 Task: Look for space in Nikolayevsk, Russia from 4th June, 2023 to 8th June, 2023 for 2 adults in price range Rs.8000 to Rs.16000. Place can be private room with 1  bedroom having 1 bed and 1 bathroom. Property type can be house, flat, guest house, hotel. Booking option can be shelf check-in. Required host language is English.
Action: Mouse moved to (416, 91)
Screenshot: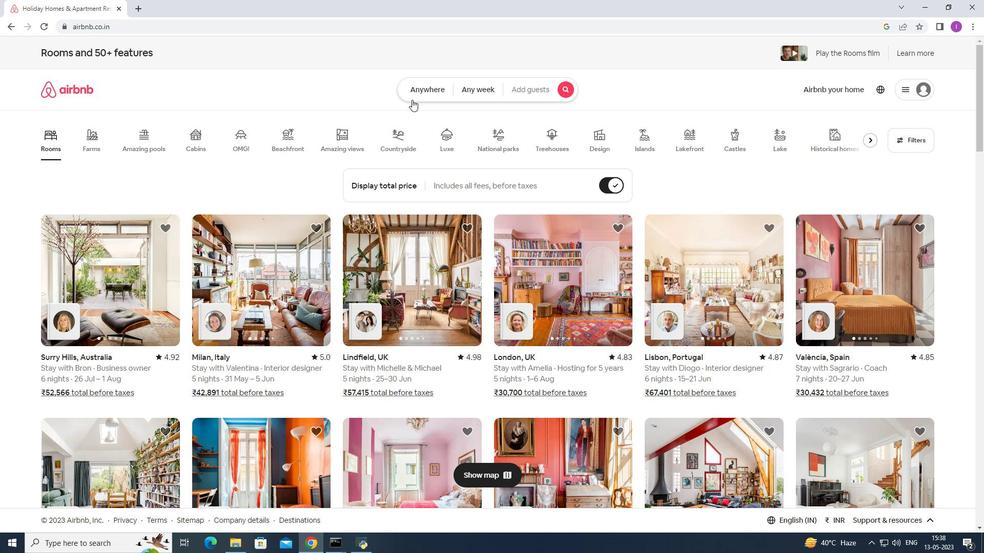 
Action: Mouse pressed left at (416, 91)
Screenshot: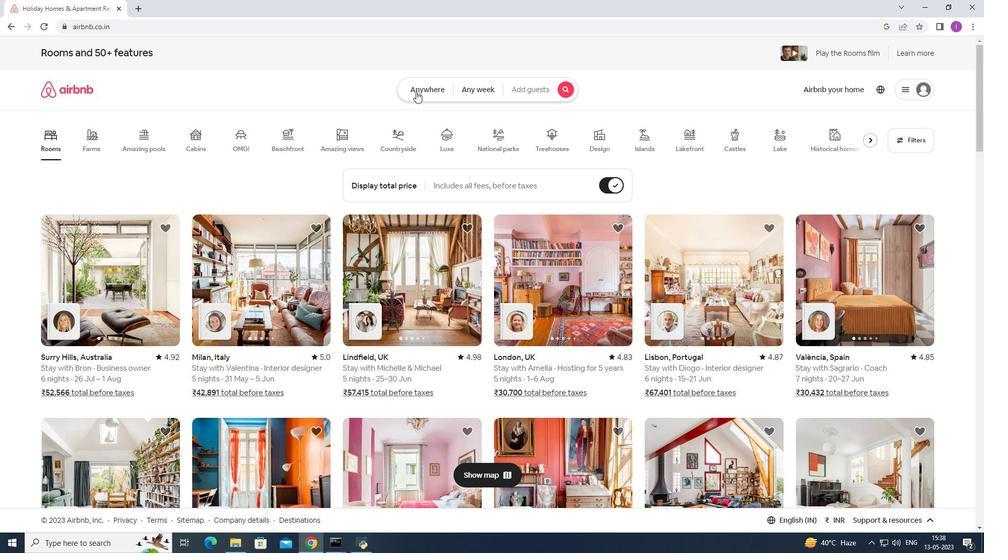
Action: Mouse moved to (361, 136)
Screenshot: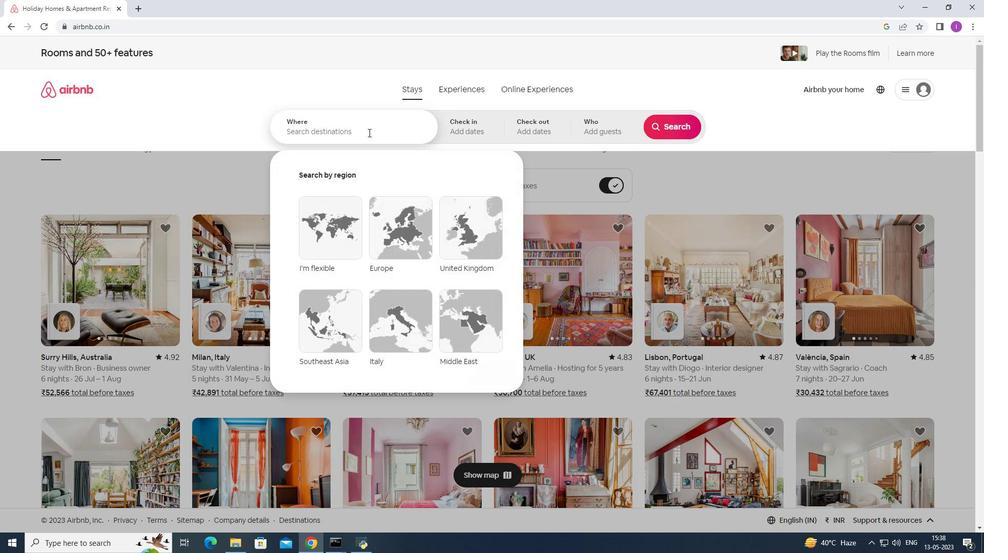 
Action: Mouse pressed left at (361, 136)
Screenshot: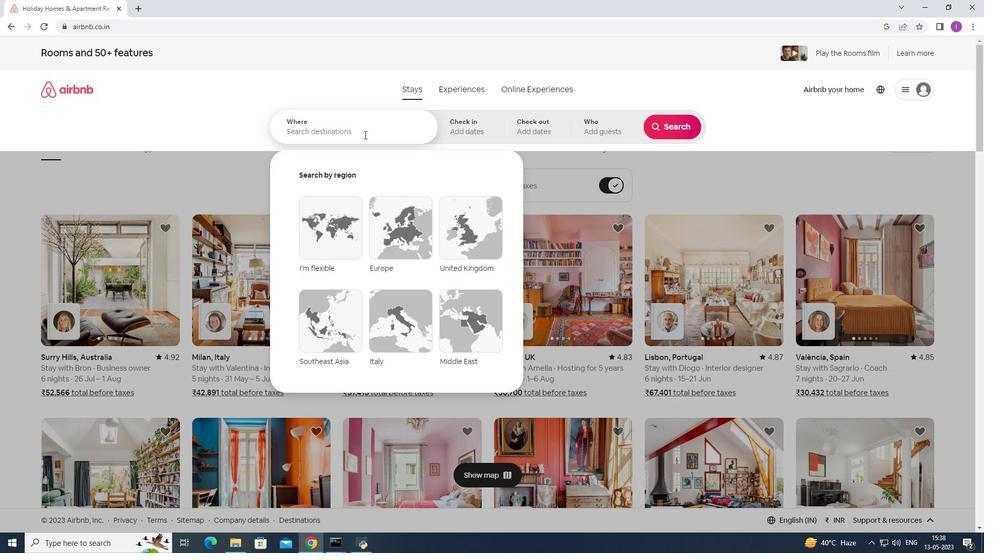 
Action: Key pressed <Key.shift><Key.shift>Nikolayevsk,<Key.shift><Key.shift><Key.shift><Key.shift><Key.shift>Russia
Screenshot: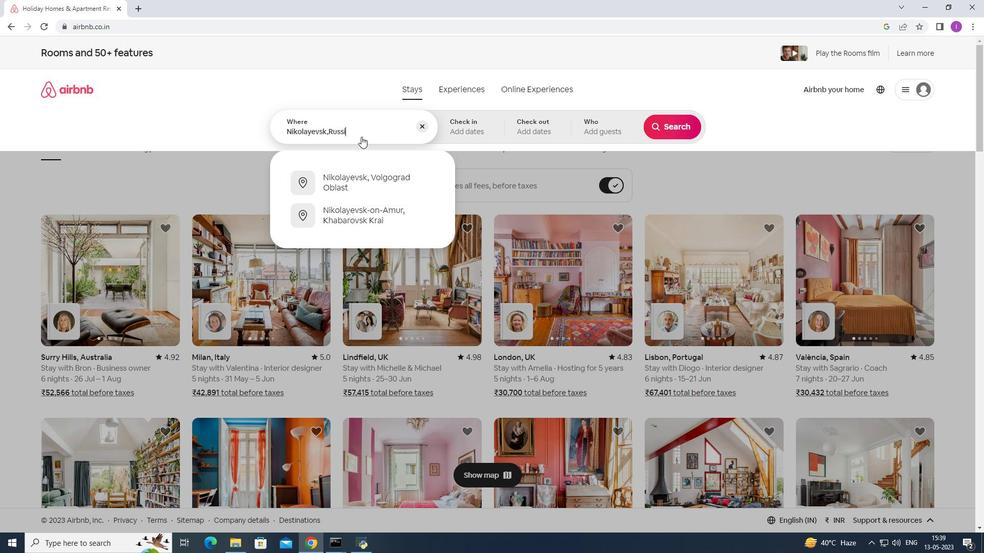 
Action: Mouse moved to (464, 127)
Screenshot: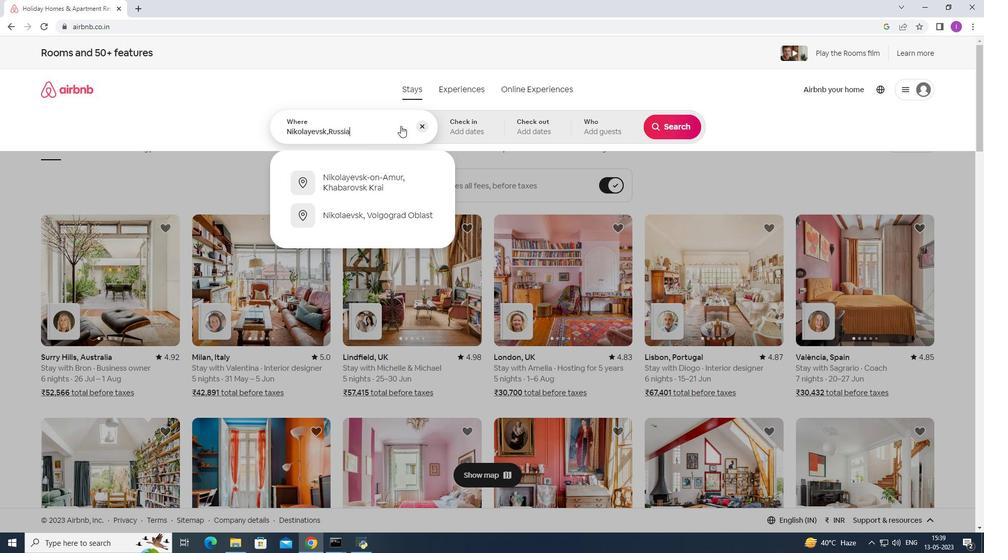 
Action: Mouse pressed left at (464, 127)
Screenshot: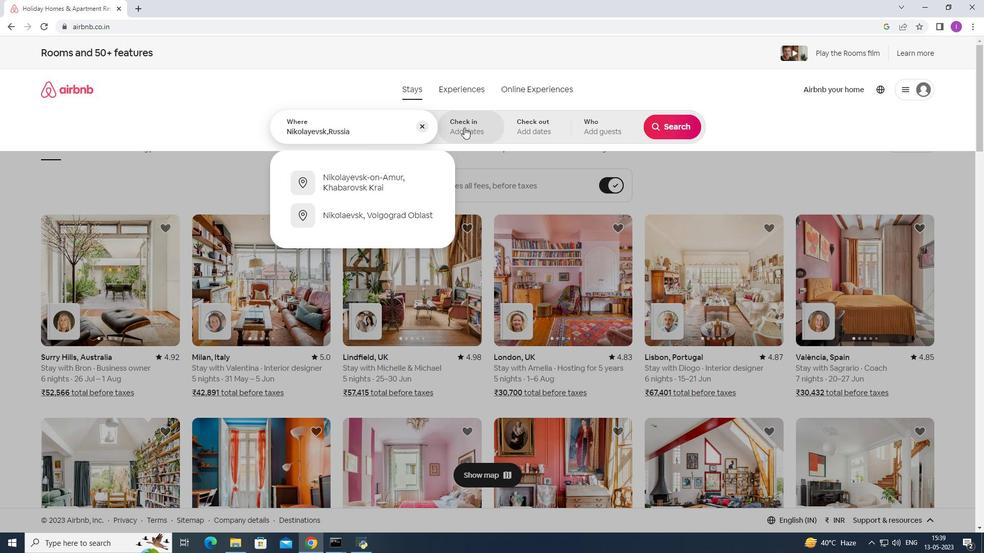 
Action: Mouse moved to (666, 208)
Screenshot: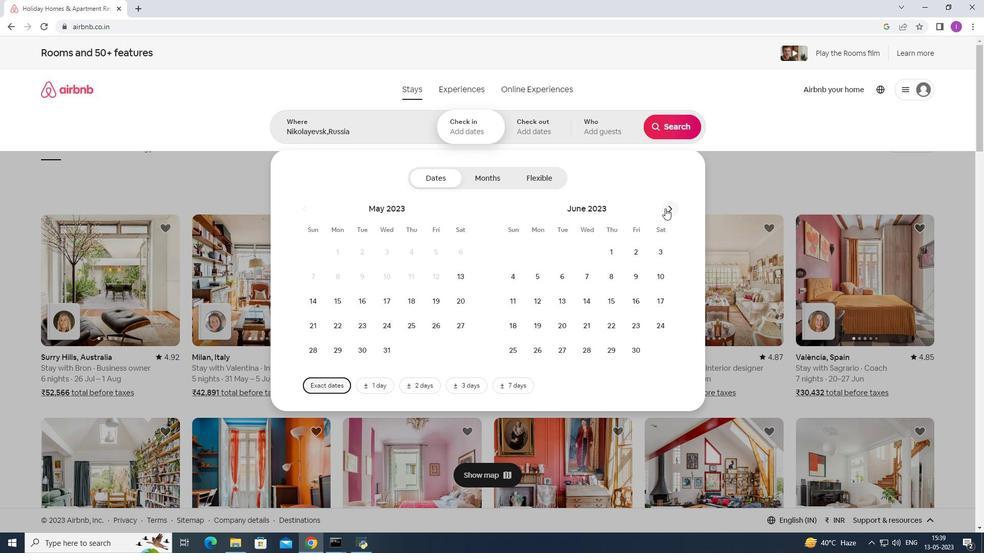 
Action: Mouse pressed left at (666, 208)
Screenshot: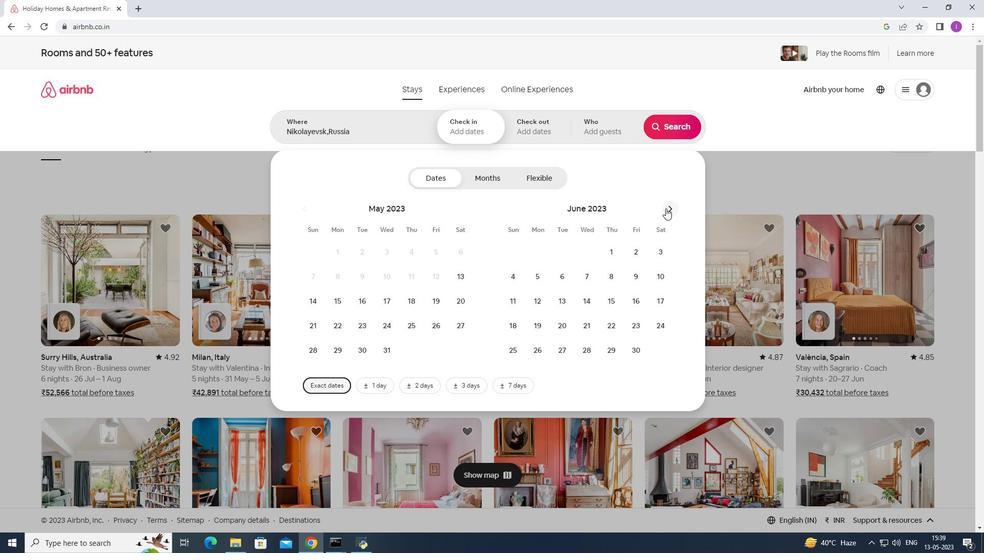 
Action: Mouse moved to (311, 276)
Screenshot: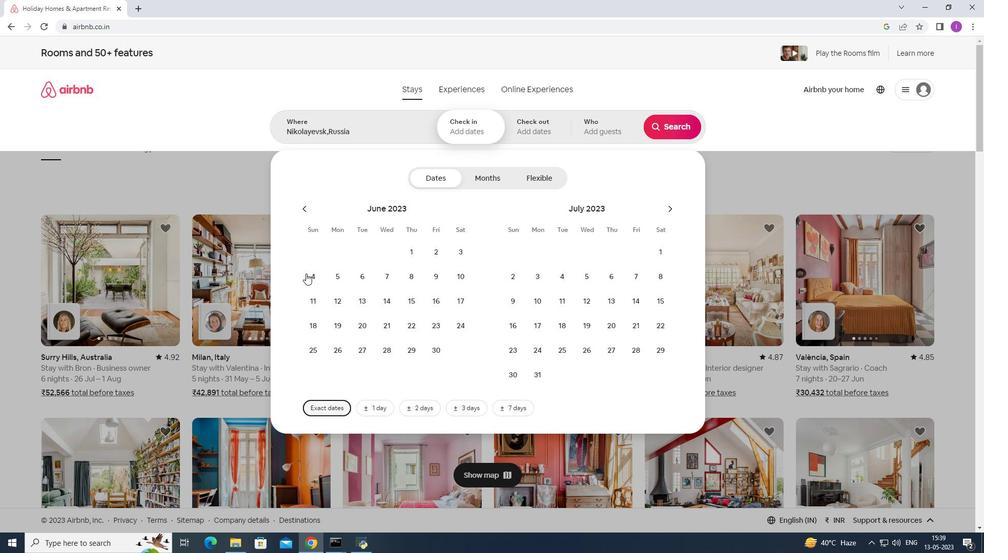 
Action: Mouse pressed left at (311, 276)
Screenshot: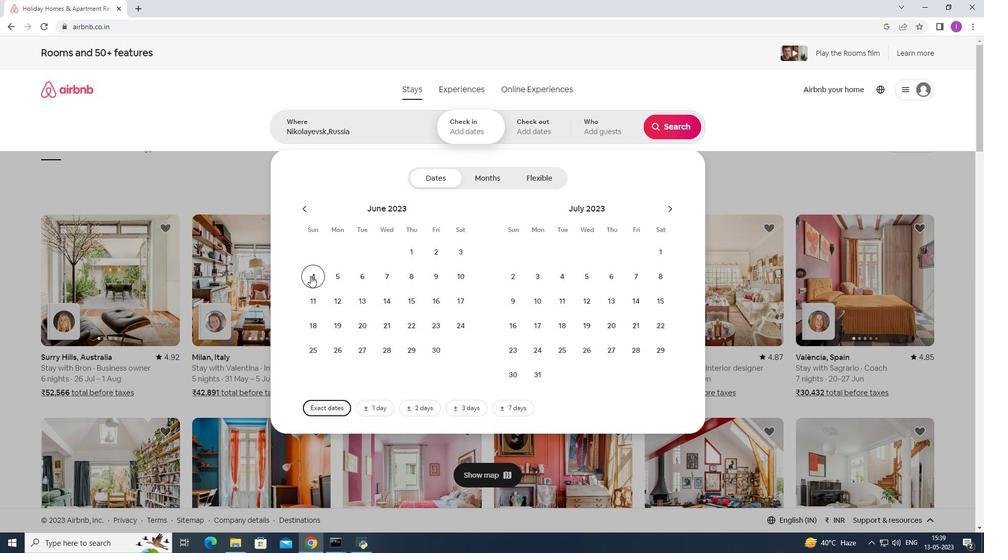 
Action: Mouse moved to (415, 275)
Screenshot: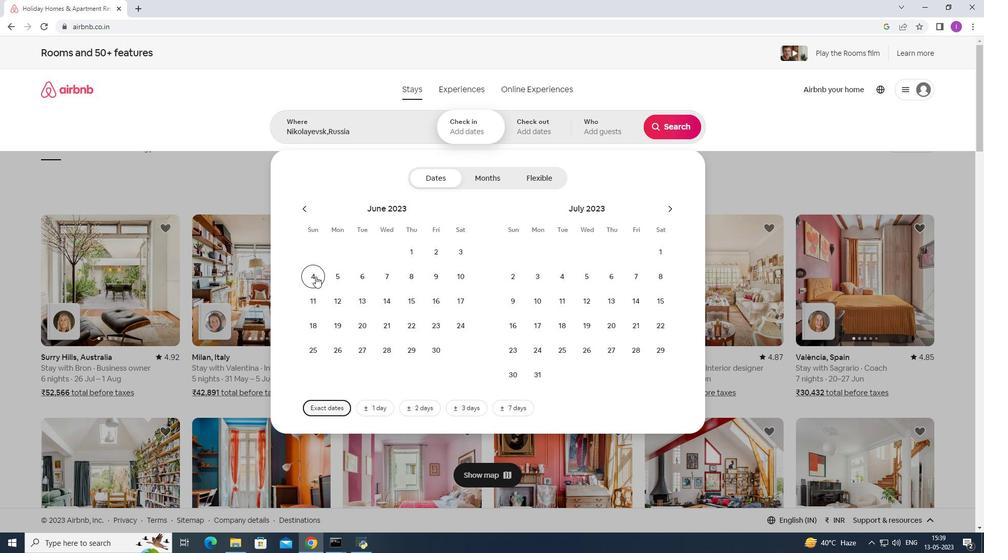 
Action: Mouse pressed left at (415, 275)
Screenshot: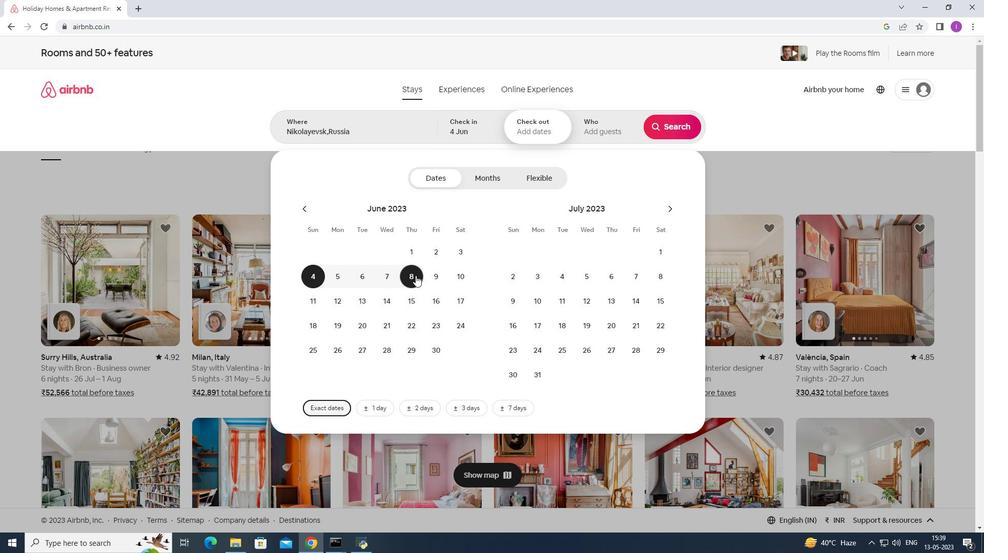 
Action: Mouse moved to (597, 131)
Screenshot: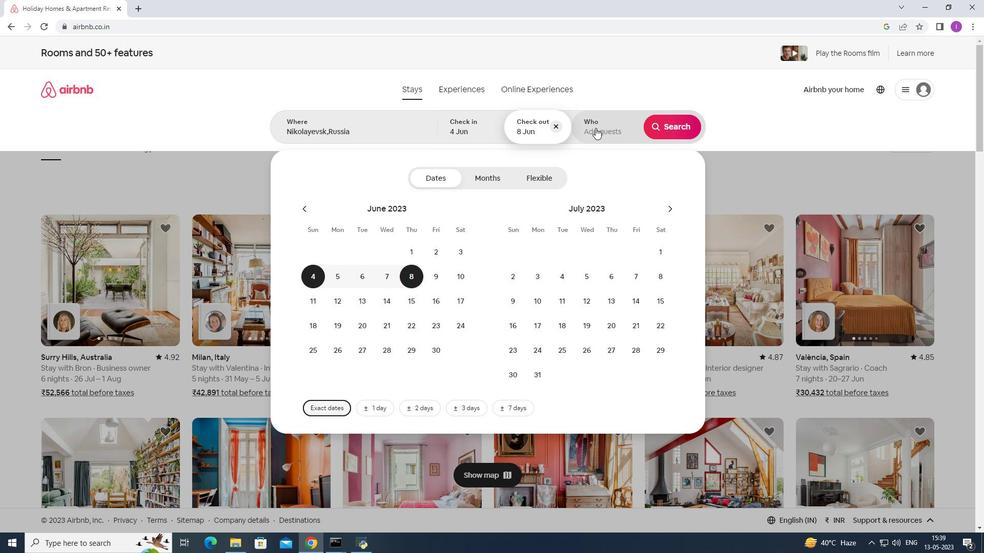 
Action: Mouse pressed left at (597, 131)
Screenshot: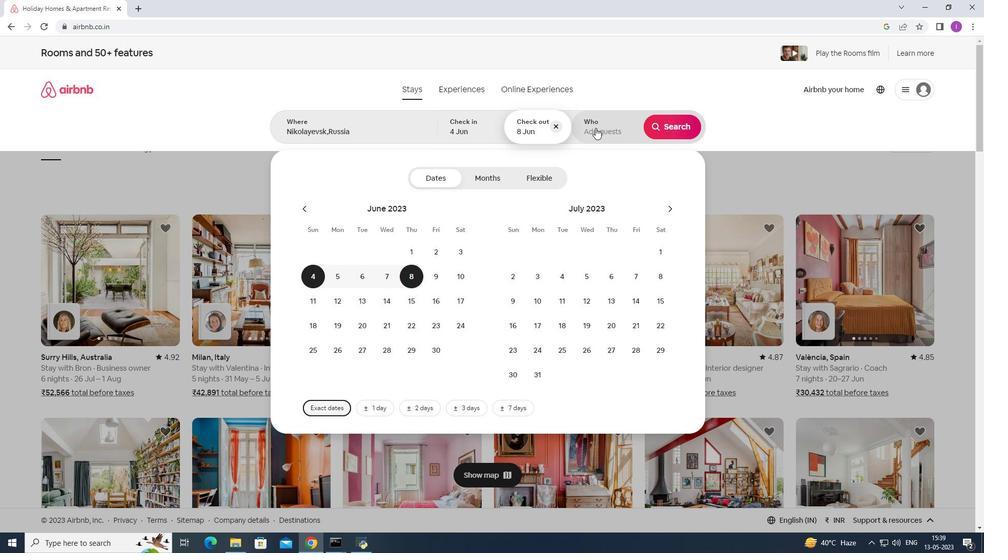 
Action: Mouse moved to (677, 184)
Screenshot: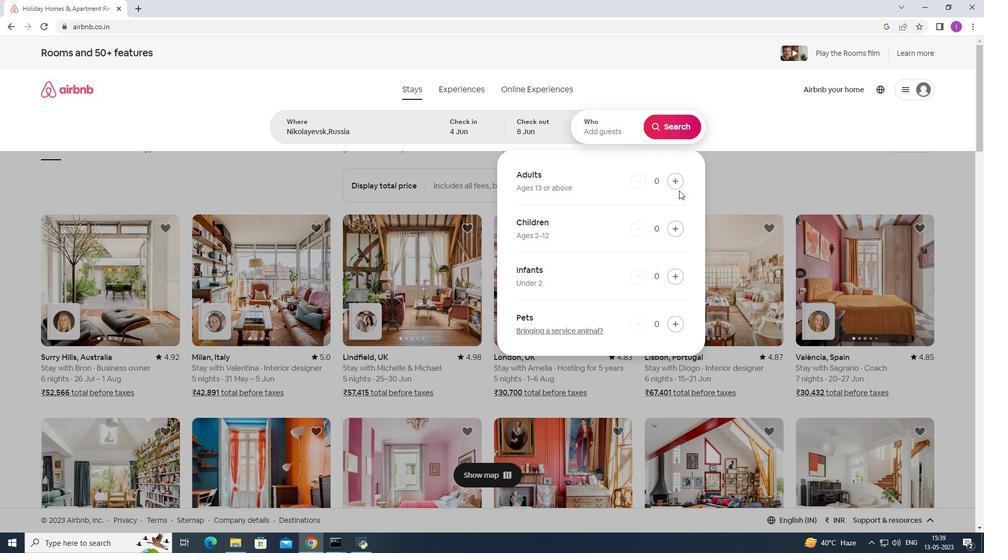 
Action: Mouse pressed left at (677, 184)
Screenshot: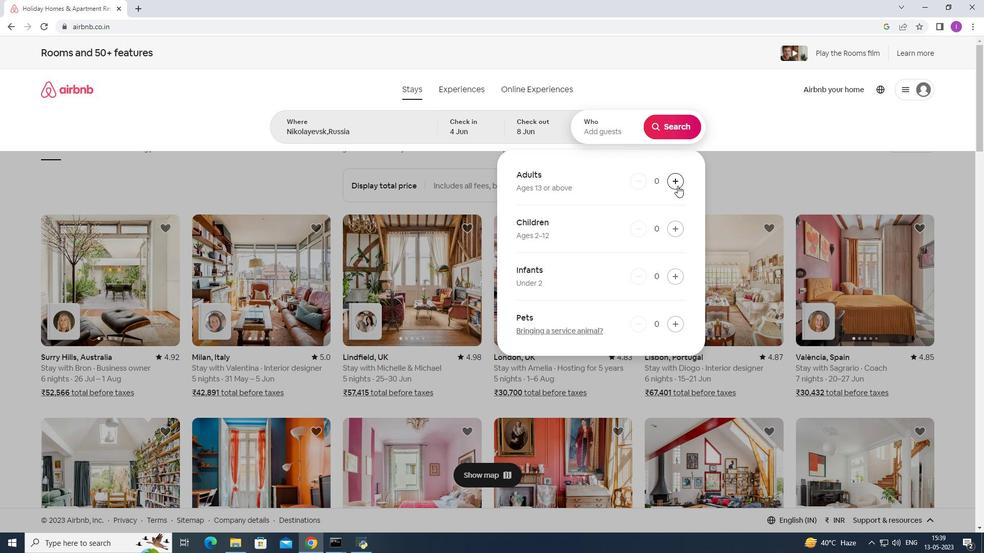 
Action: Mouse pressed left at (677, 184)
Screenshot: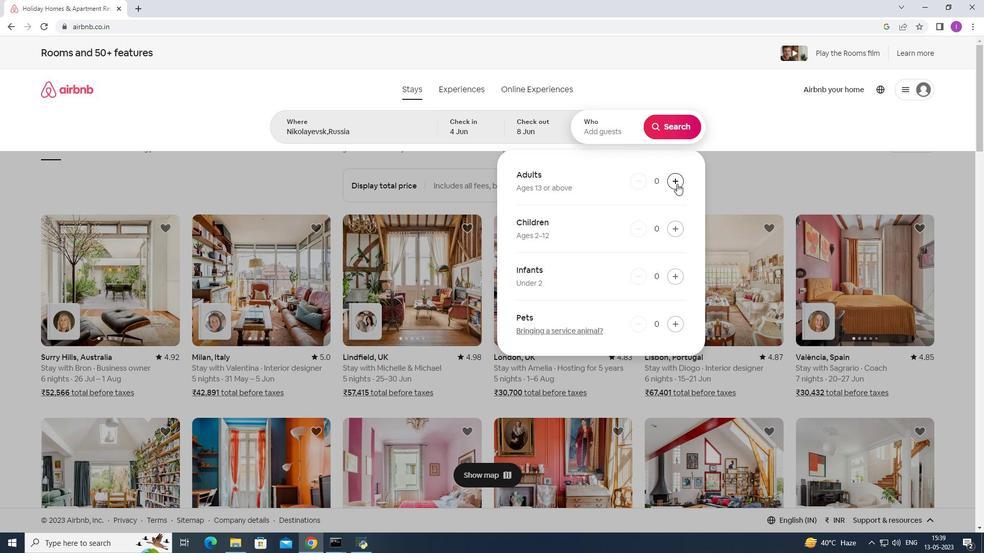 
Action: Mouse moved to (664, 127)
Screenshot: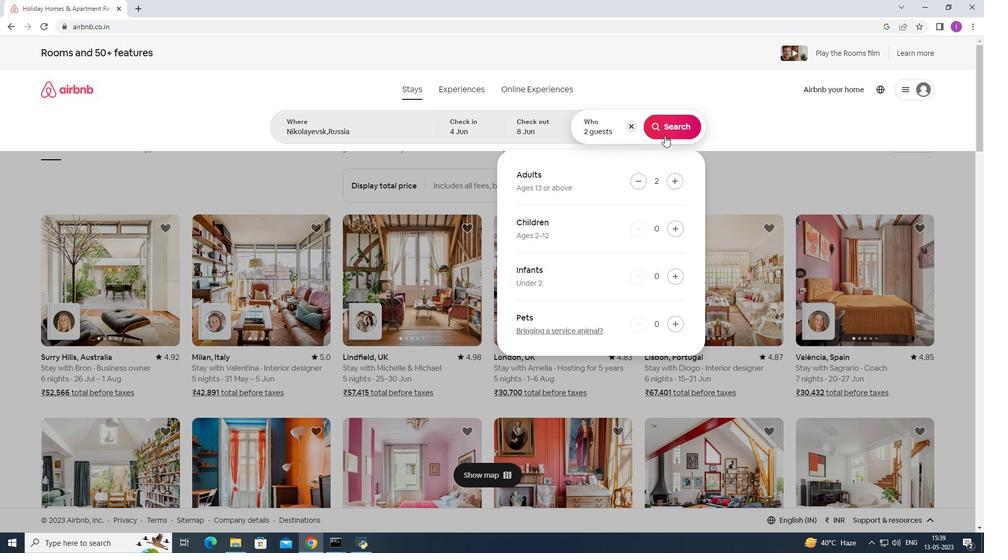 
Action: Mouse pressed left at (664, 127)
Screenshot: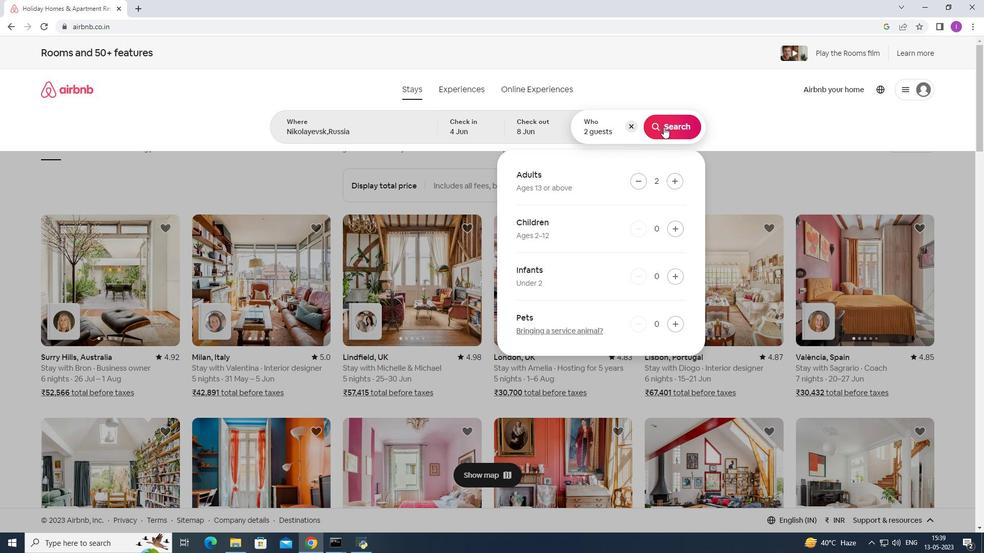 
Action: Mouse moved to (954, 93)
Screenshot: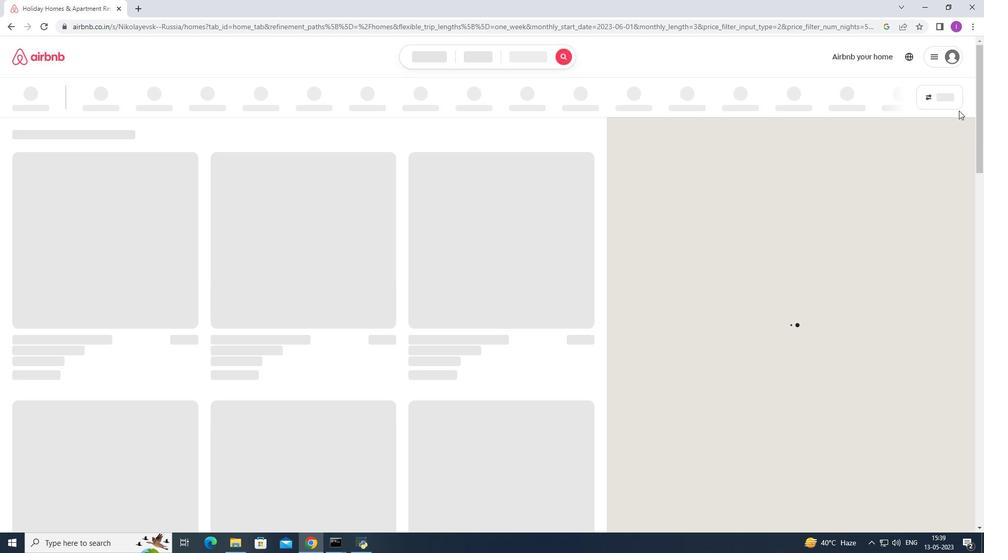 
Action: Mouse pressed left at (954, 93)
Screenshot: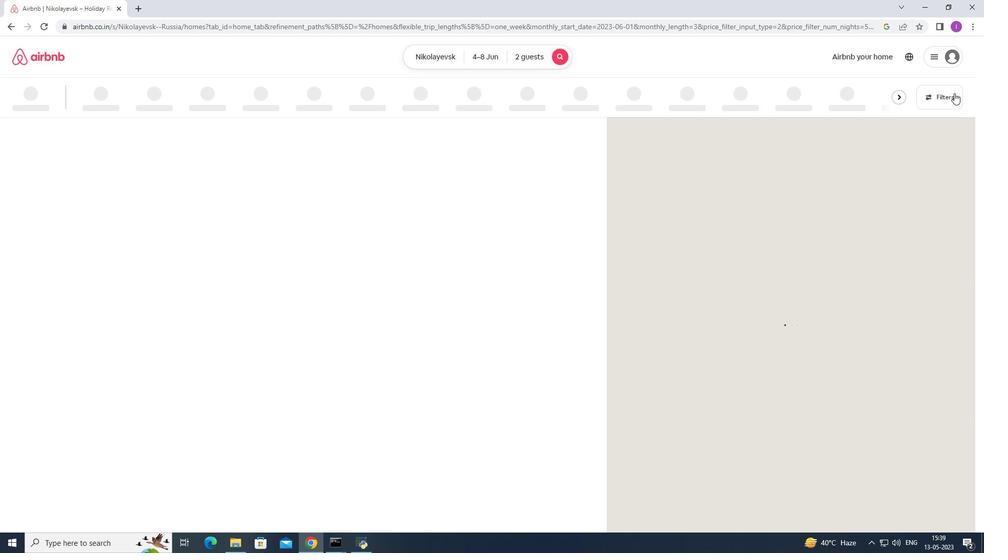 
Action: Mouse moved to (568, 348)
Screenshot: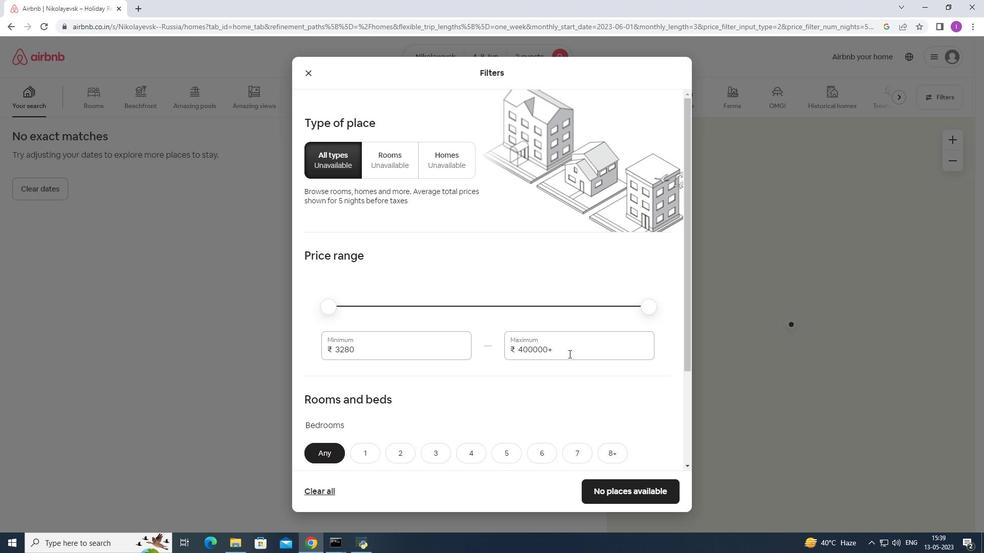 
Action: Mouse pressed left at (568, 348)
Screenshot: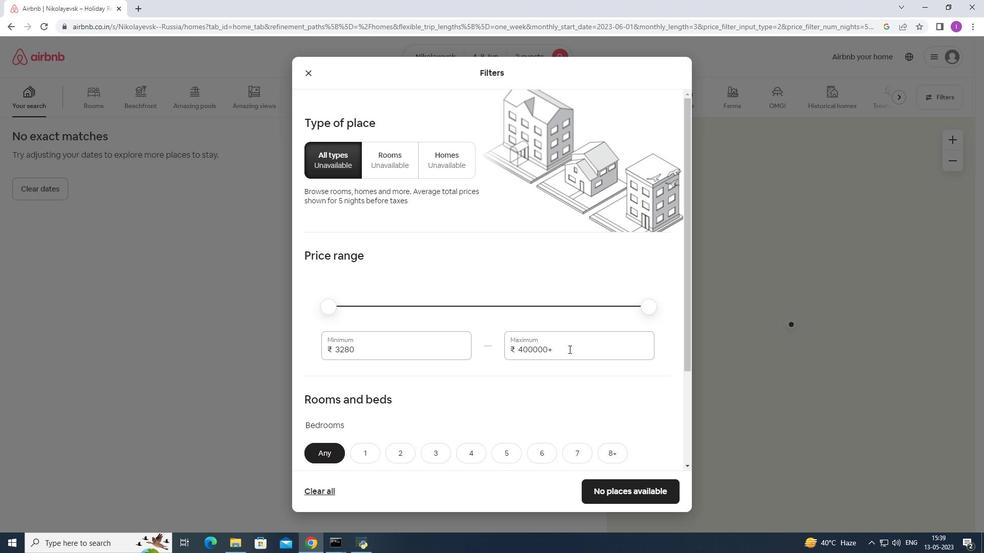 
Action: Mouse moved to (530, 363)
Screenshot: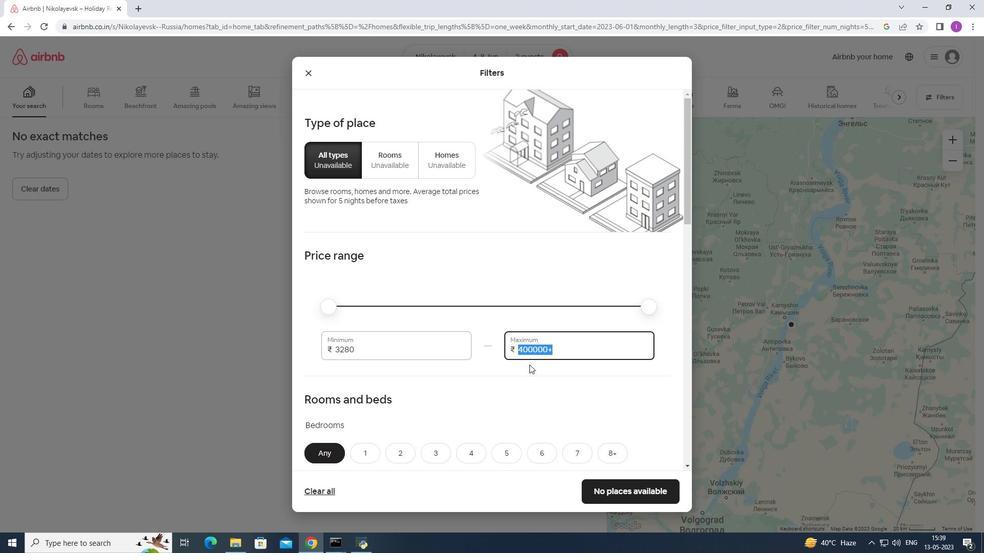 
Action: Key pressed 1
Screenshot: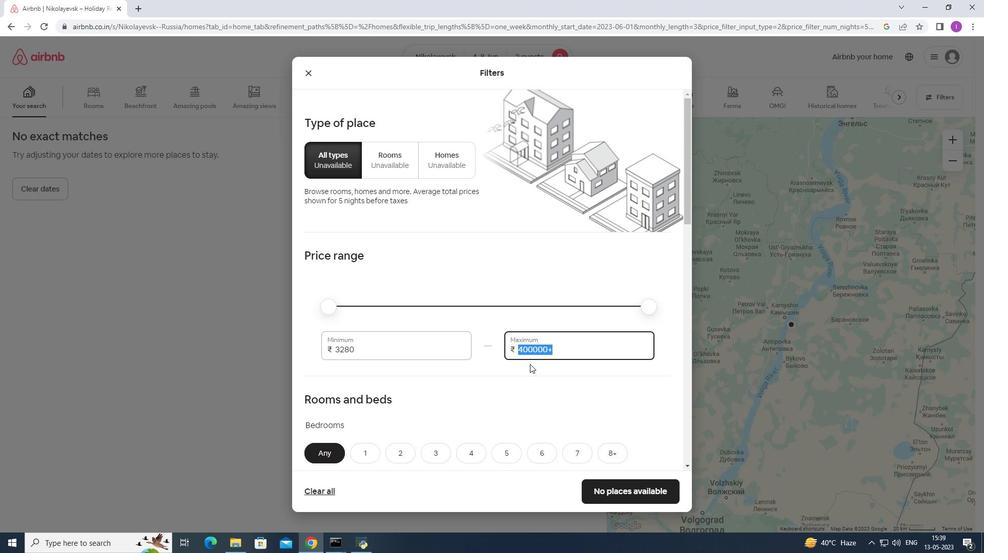 
Action: Mouse moved to (534, 357)
Screenshot: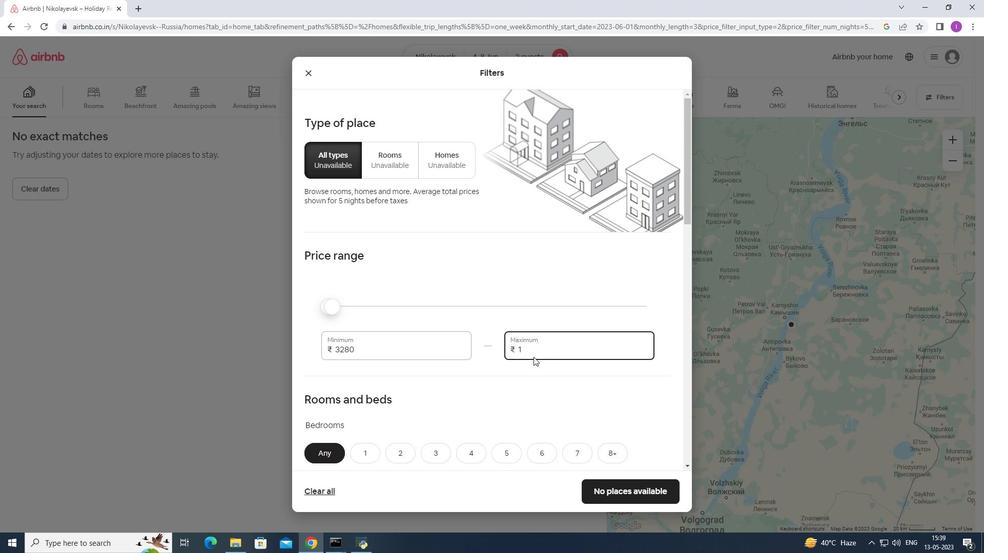 
Action: Key pressed 6
Screenshot: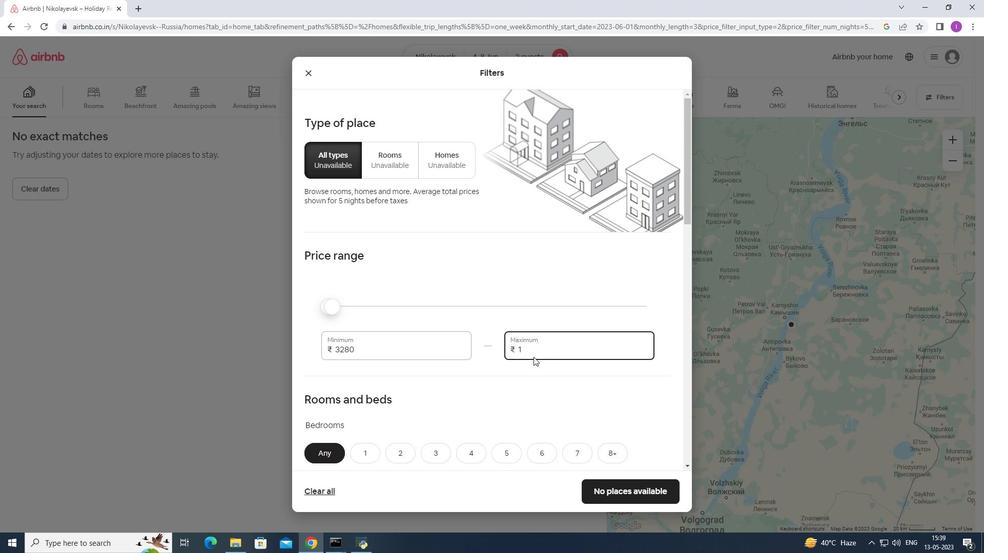 
Action: Mouse moved to (534, 356)
Screenshot: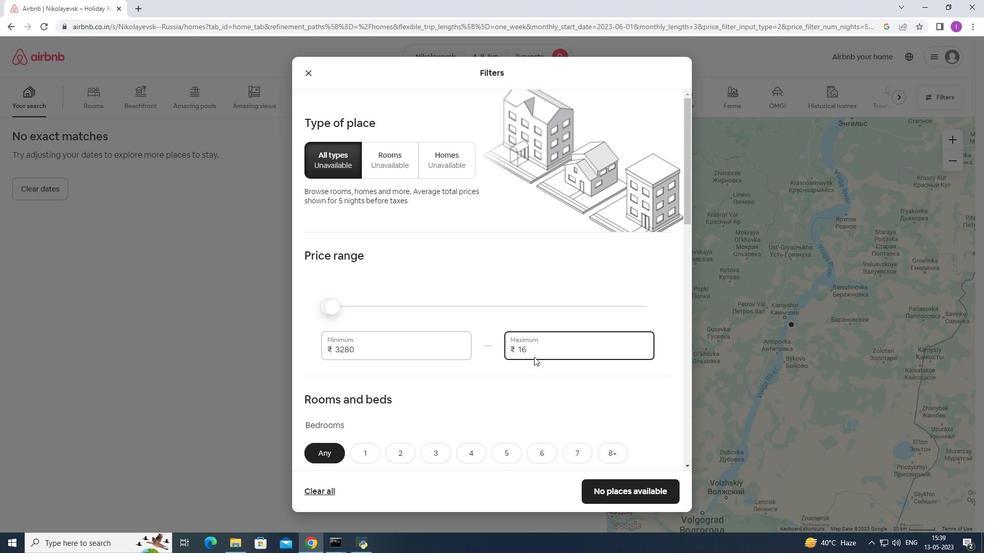 
Action: Key pressed 000
Screenshot: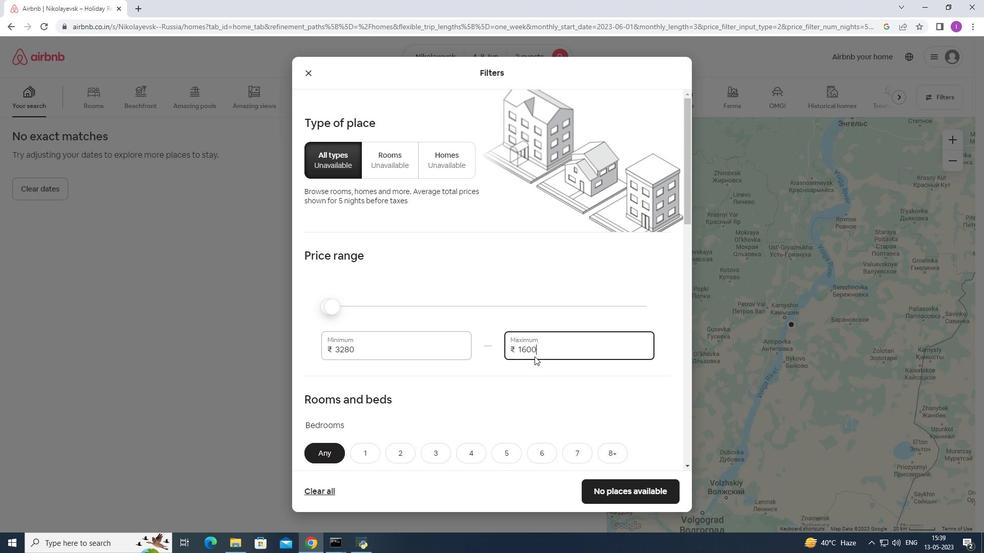 
Action: Mouse moved to (356, 349)
Screenshot: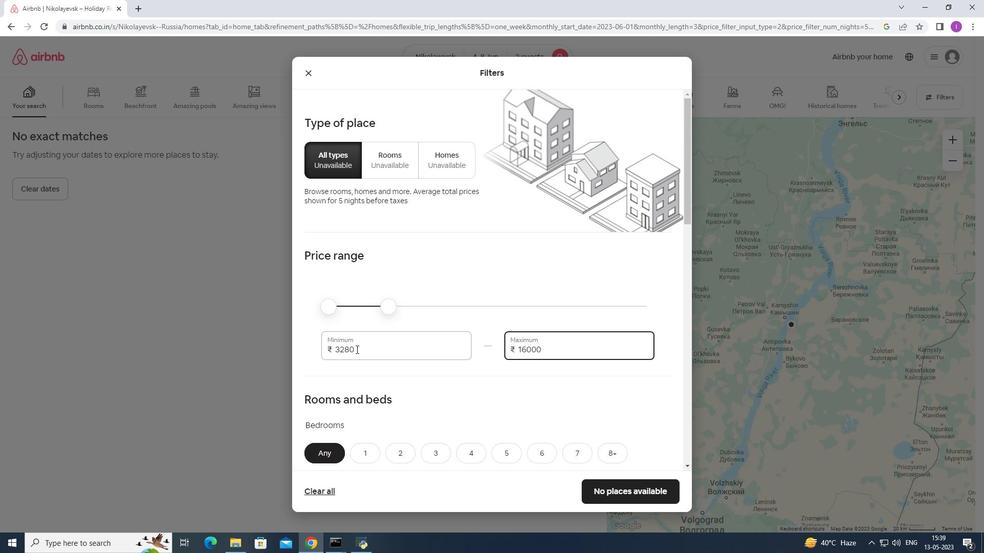 
Action: Mouse pressed left at (356, 349)
Screenshot: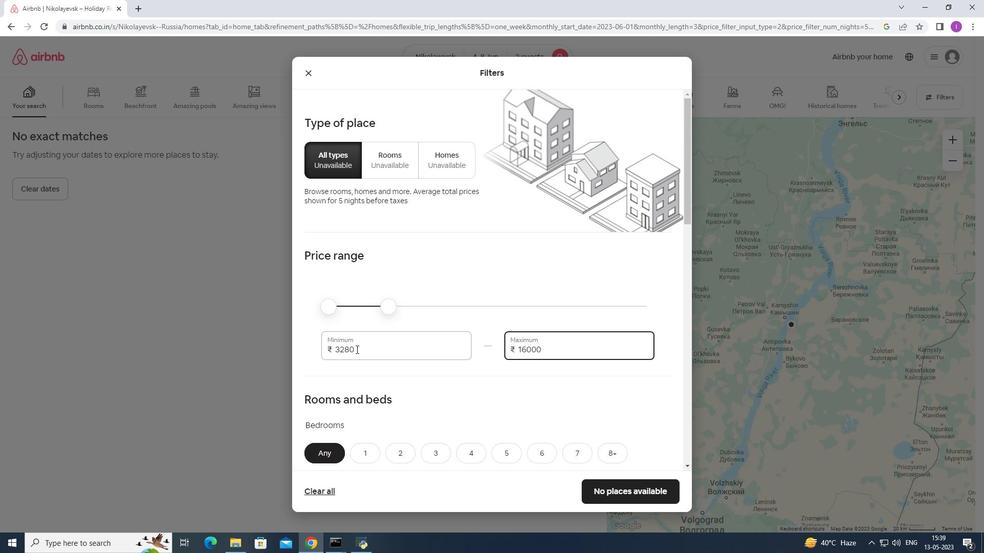 
Action: Mouse moved to (342, 346)
Screenshot: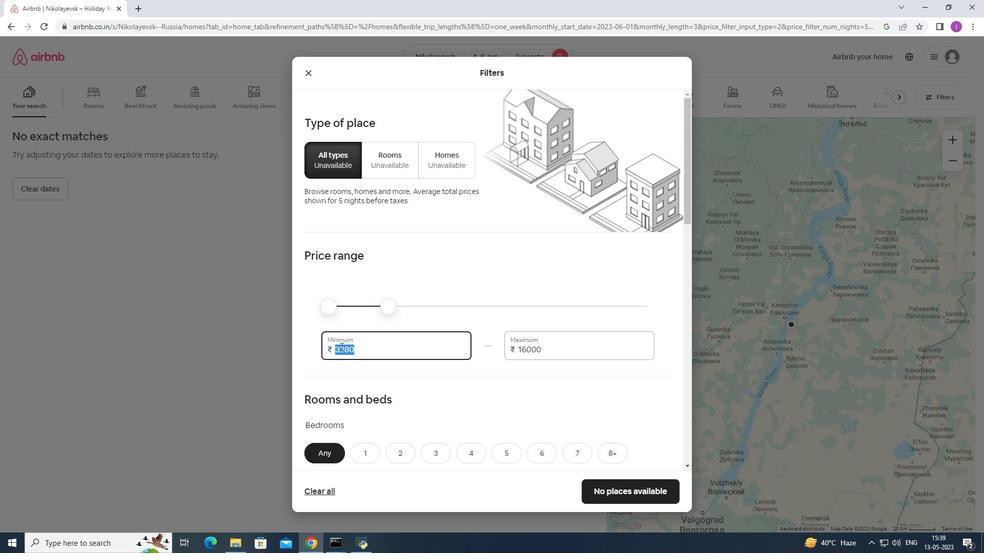 
Action: Key pressed 8000
Screenshot: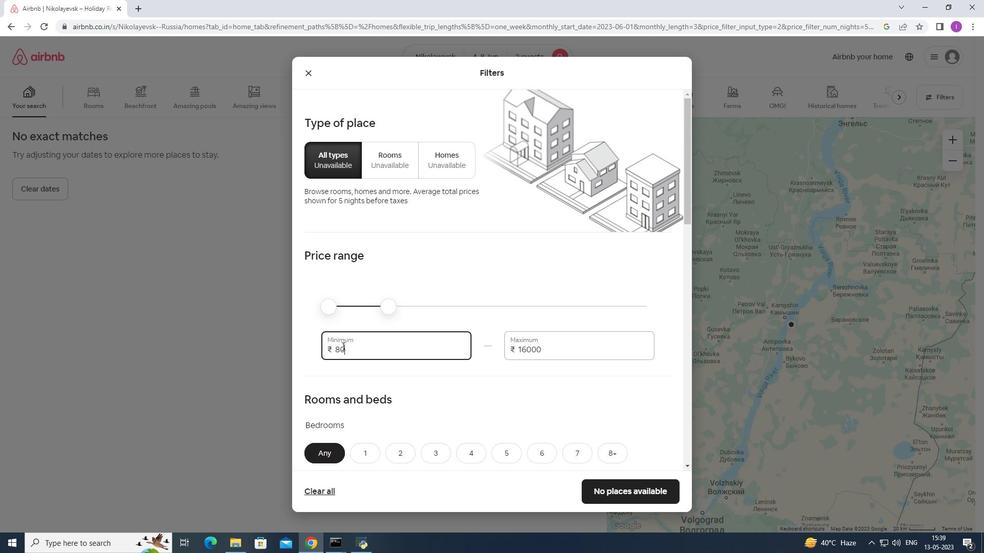 
Action: Mouse moved to (427, 389)
Screenshot: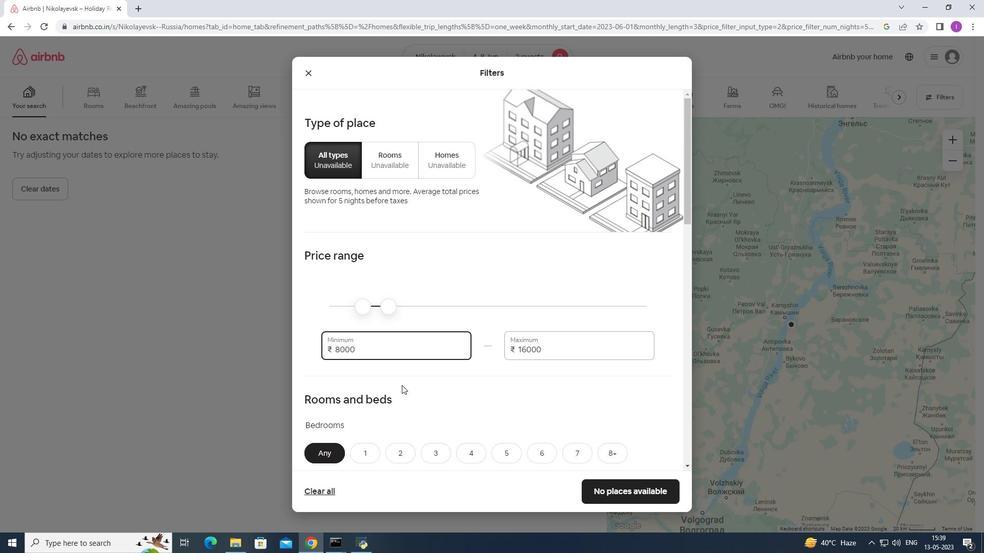 
Action: Mouse scrolled (427, 388) with delta (0, 0)
Screenshot: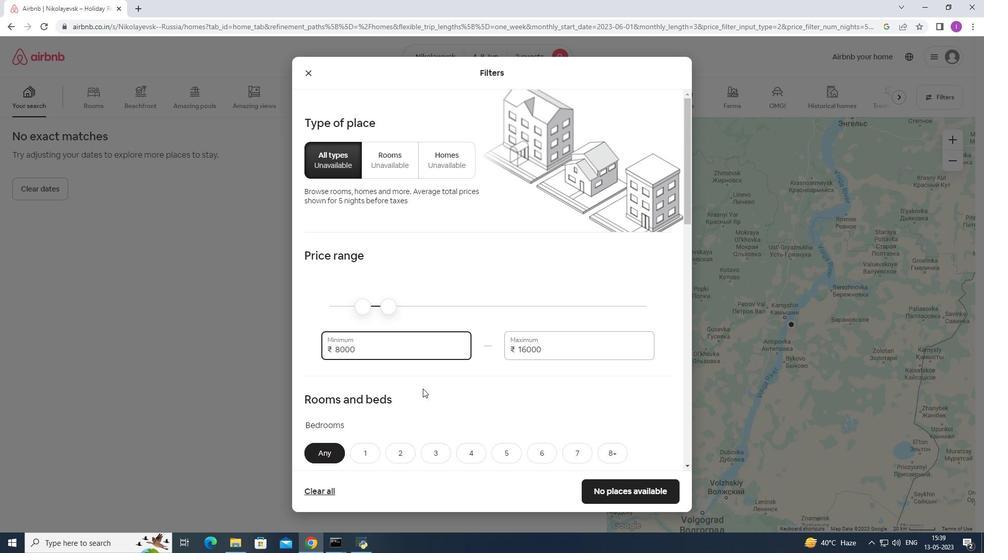 
Action: Mouse moved to (428, 389)
Screenshot: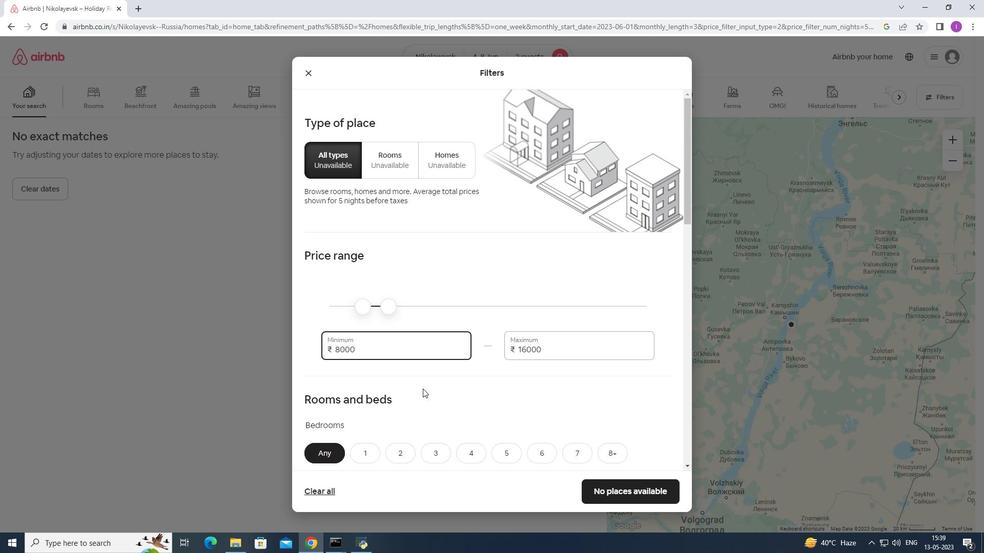 
Action: Mouse scrolled (428, 388) with delta (0, 0)
Screenshot: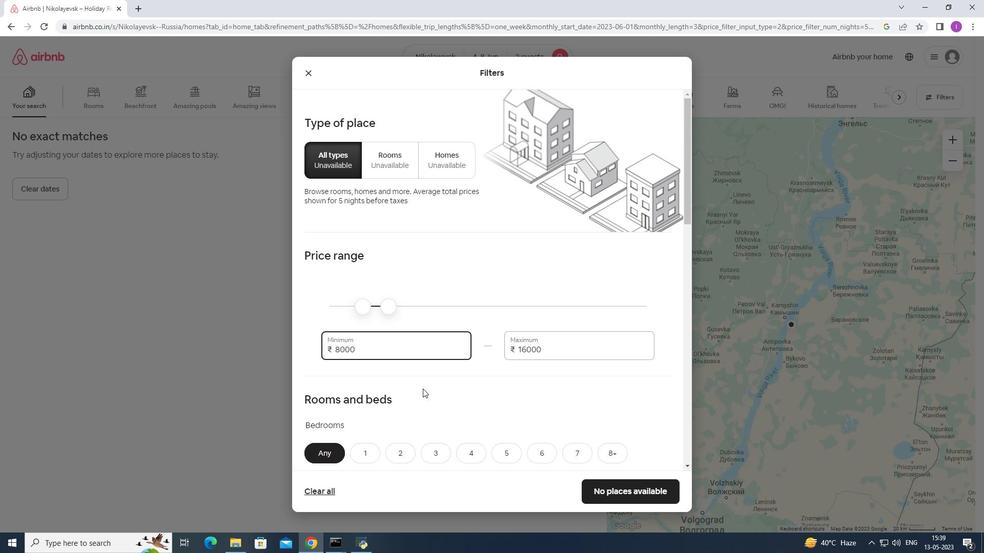 
Action: Mouse moved to (432, 385)
Screenshot: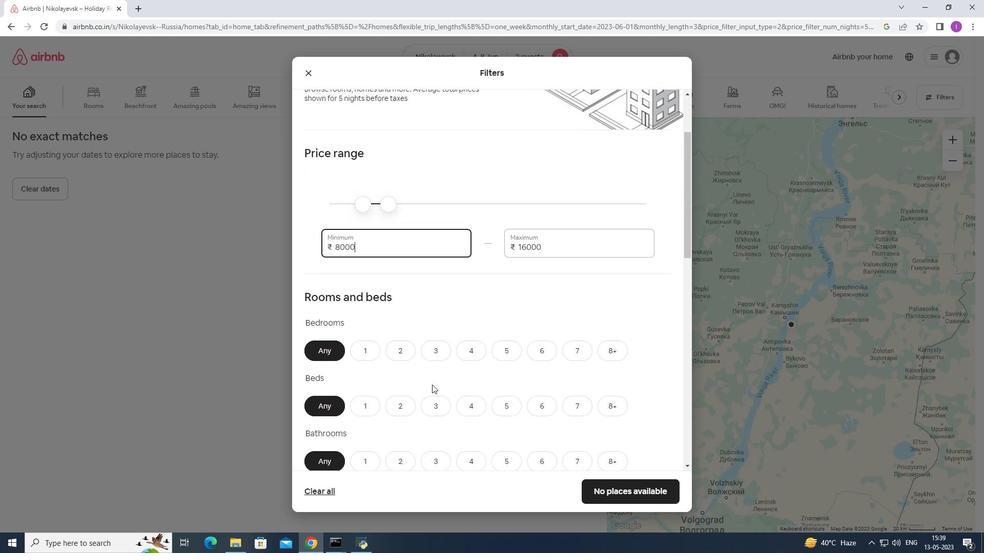 
Action: Mouse scrolled (432, 384) with delta (0, 0)
Screenshot: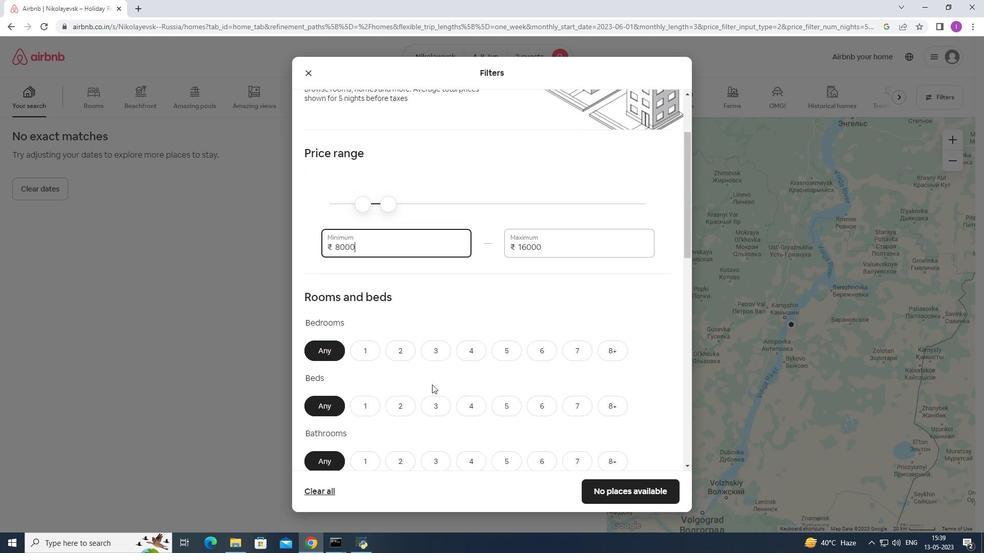 
Action: Mouse scrolled (432, 384) with delta (0, 0)
Screenshot: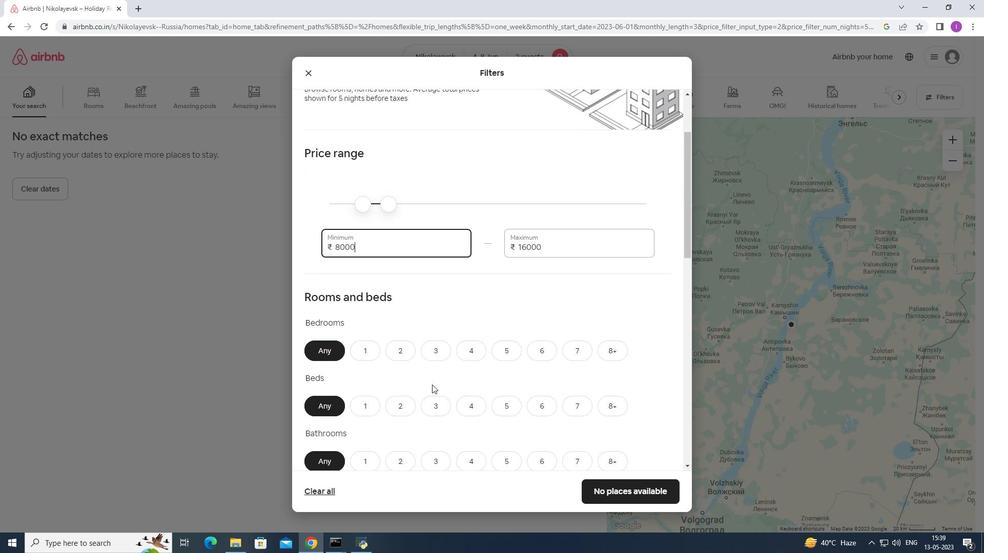 
Action: Mouse moved to (368, 243)
Screenshot: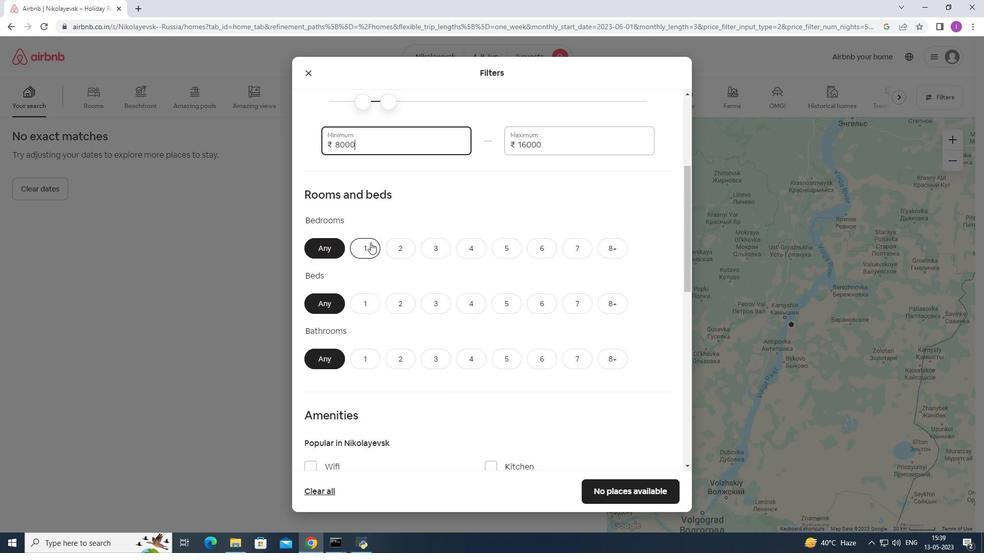 
Action: Mouse pressed left at (368, 243)
Screenshot: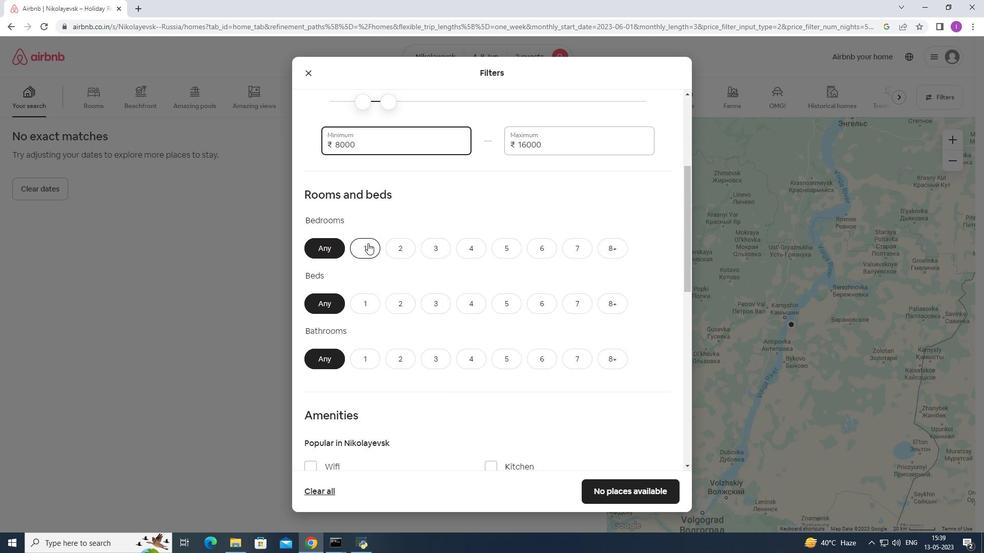 
Action: Mouse moved to (373, 311)
Screenshot: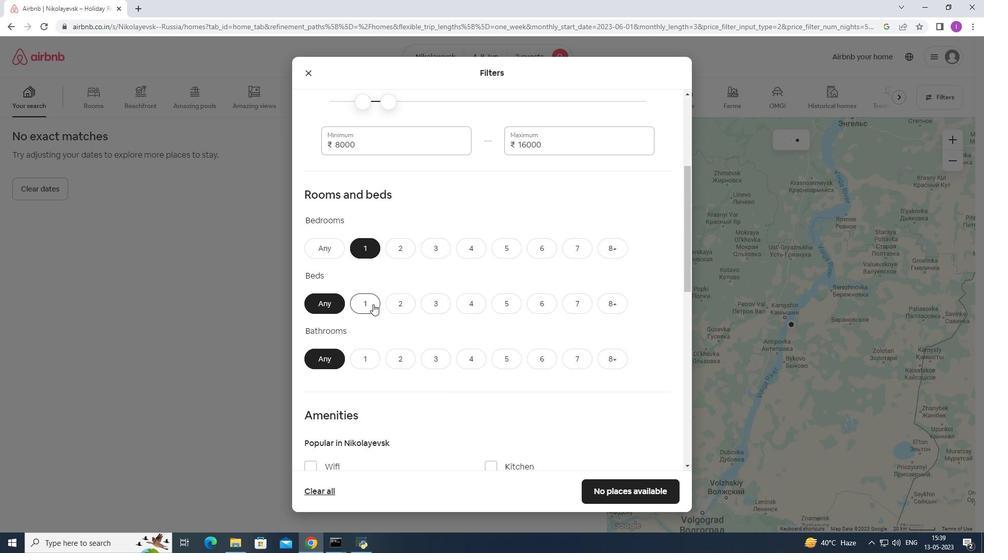 
Action: Mouse pressed left at (373, 311)
Screenshot: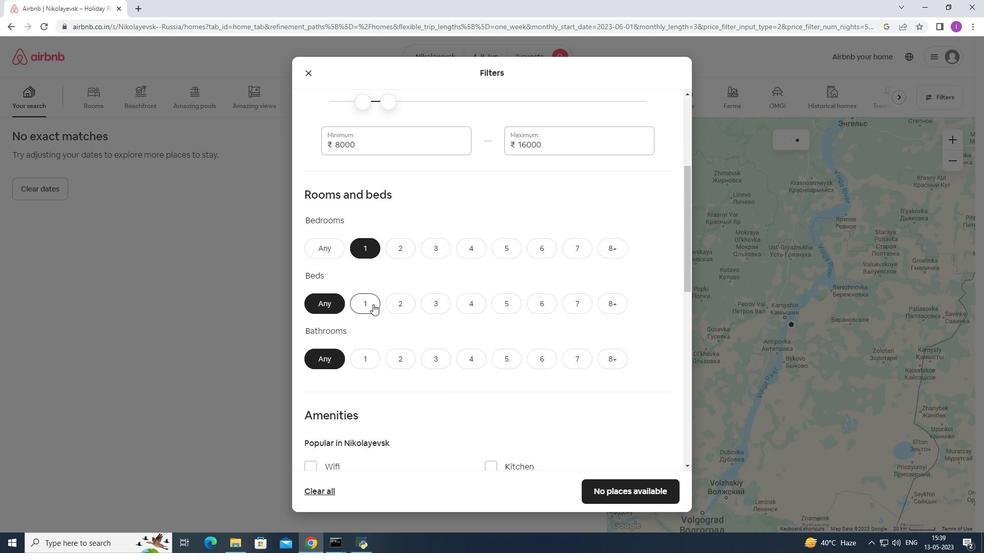 
Action: Mouse moved to (363, 355)
Screenshot: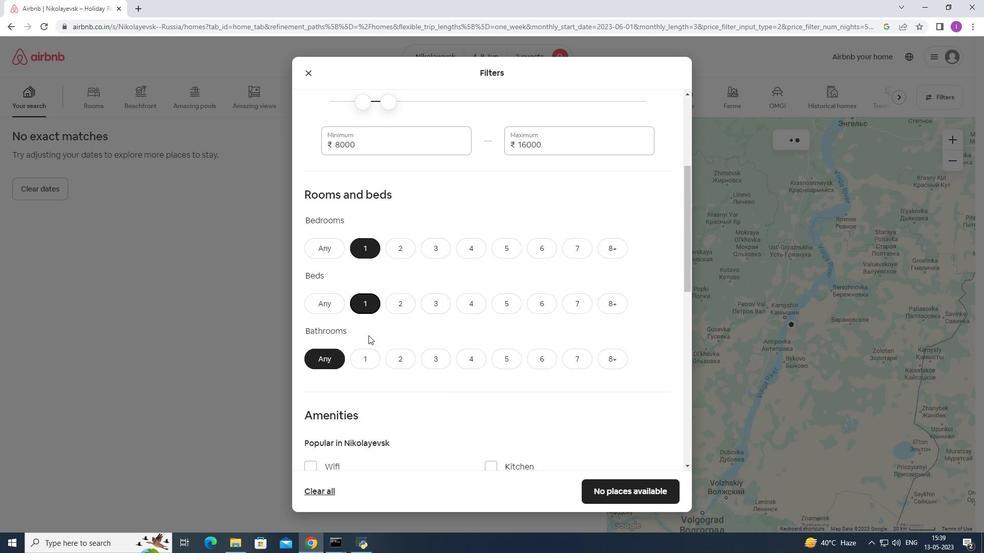 
Action: Mouse pressed left at (363, 355)
Screenshot: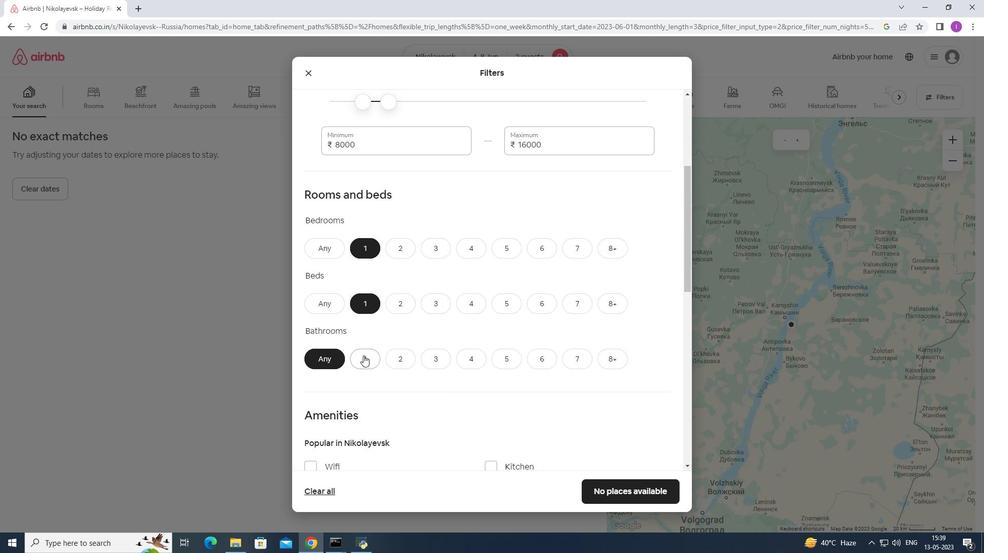 
Action: Mouse moved to (395, 329)
Screenshot: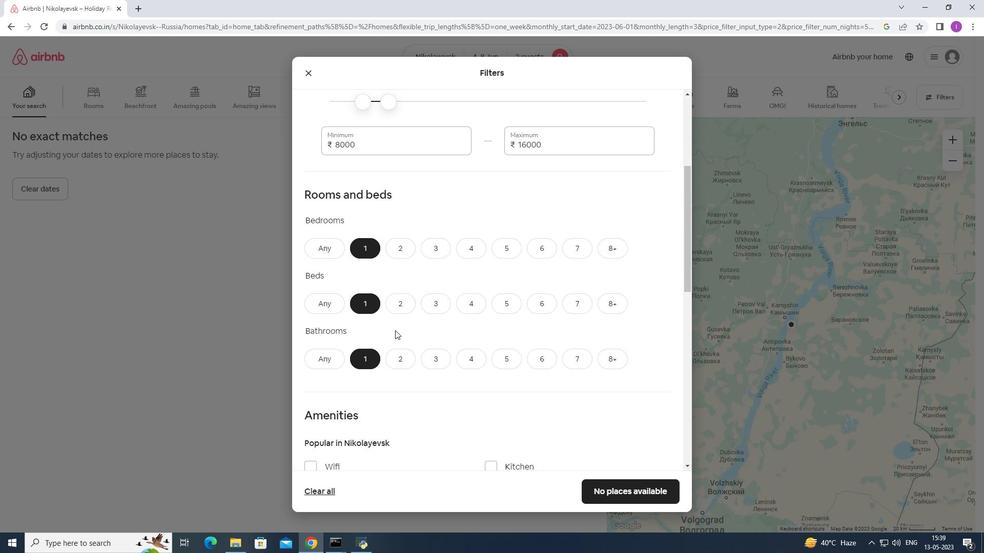 
Action: Mouse scrolled (395, 329) with delta (0, 0)
Screenshot: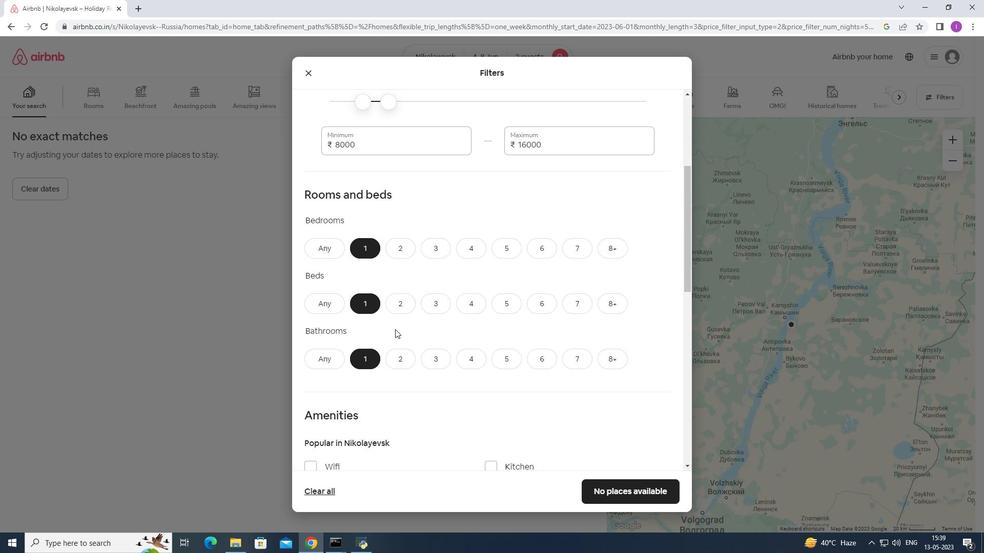 
Action: Mouse moved to (400, 326)
Screenshot: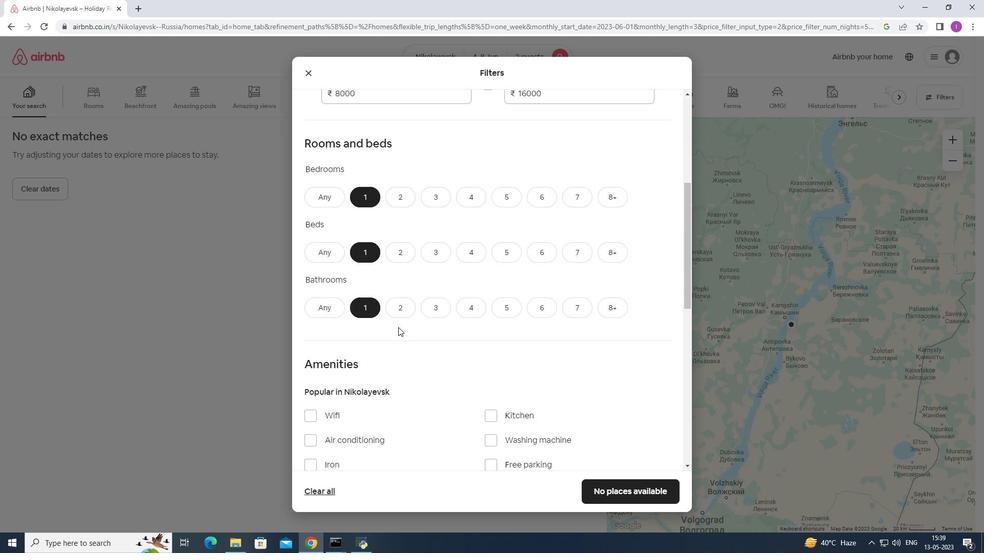 
Action: Mouse scrolled (400, 326) with delta (0, 0)
Screenshot: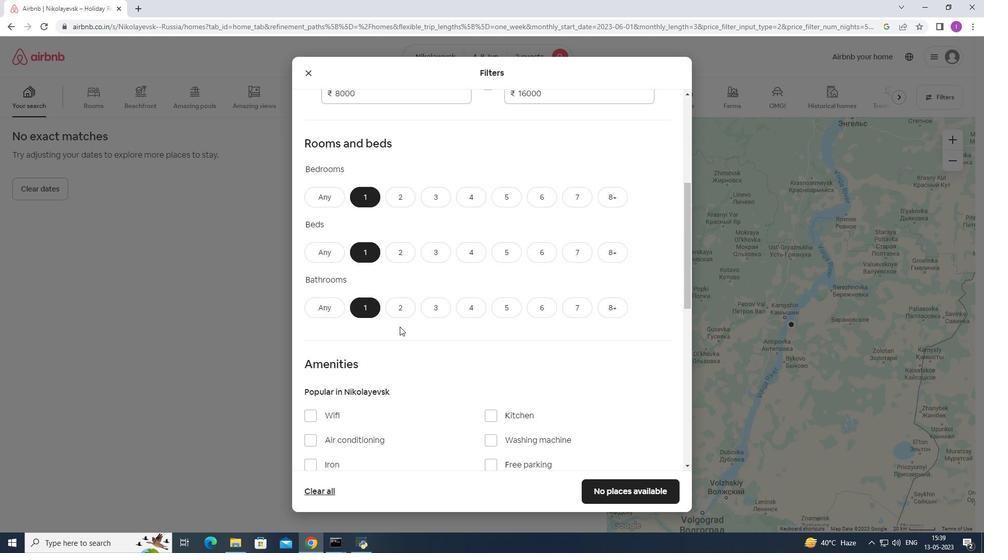 
Action: Mouse moved to (410, 315)
Screenshot: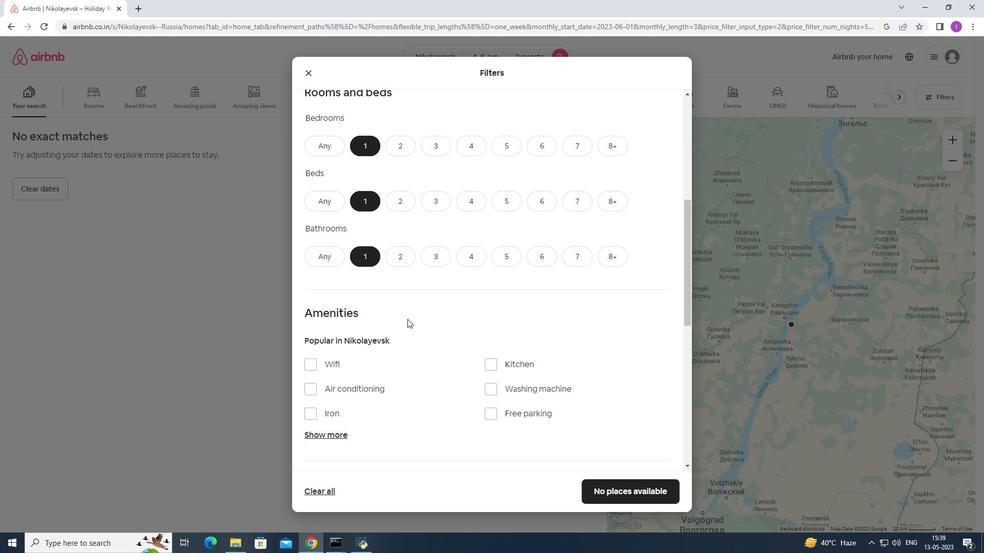 
Action: Mouse scrolled (410, 315) with delta (0, 0)
Screenshot: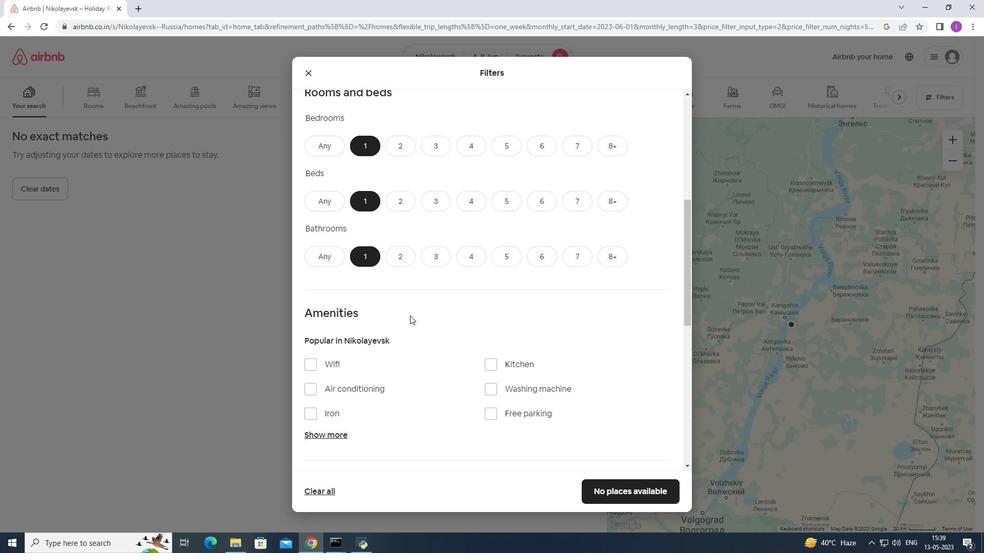 
Action: Mouse scrolled (410, 315) with delta (0, 0)
Screenshot: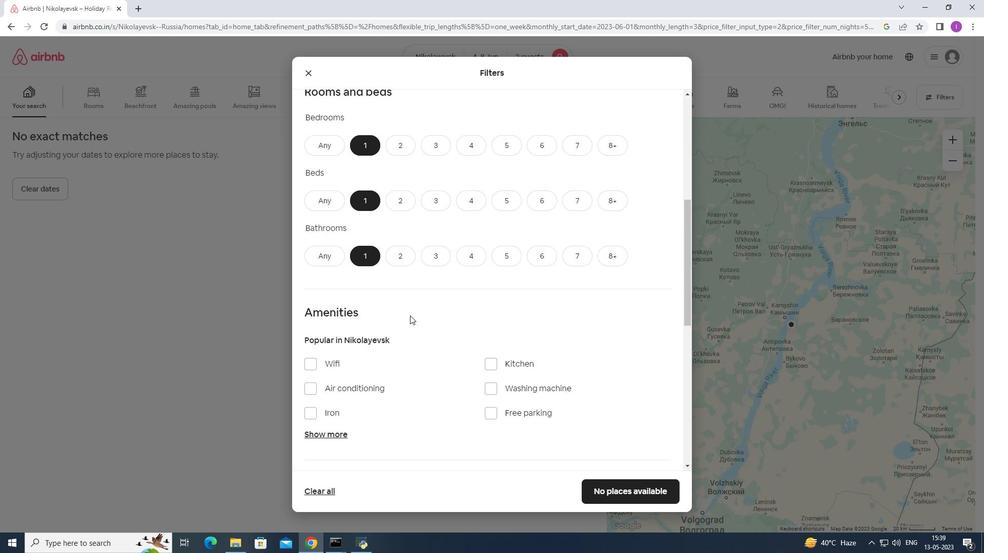 
Action: Mouse moved to (375, 326)
Screenshot: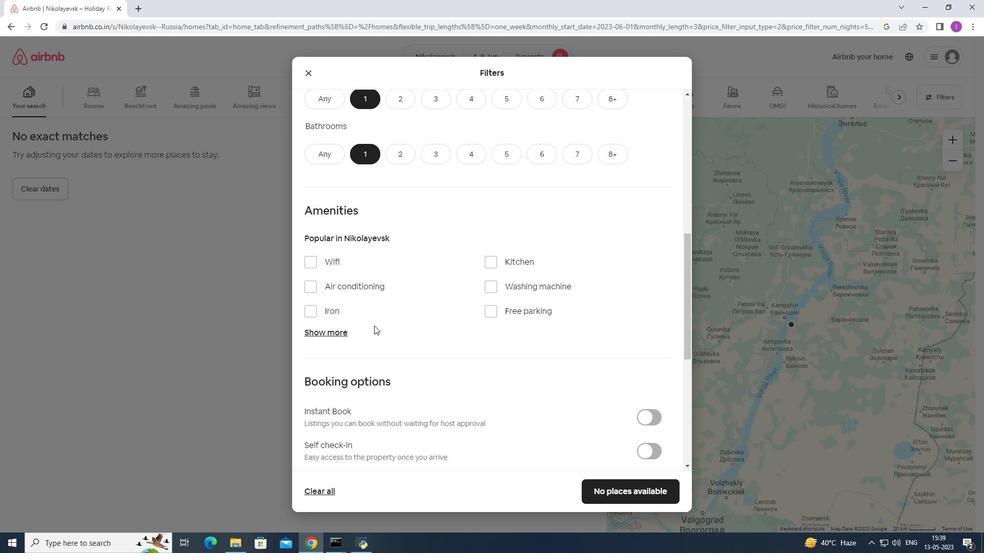 
Action: Mouse scrolled (375, 325) with delta (0, 0)
Screenshot: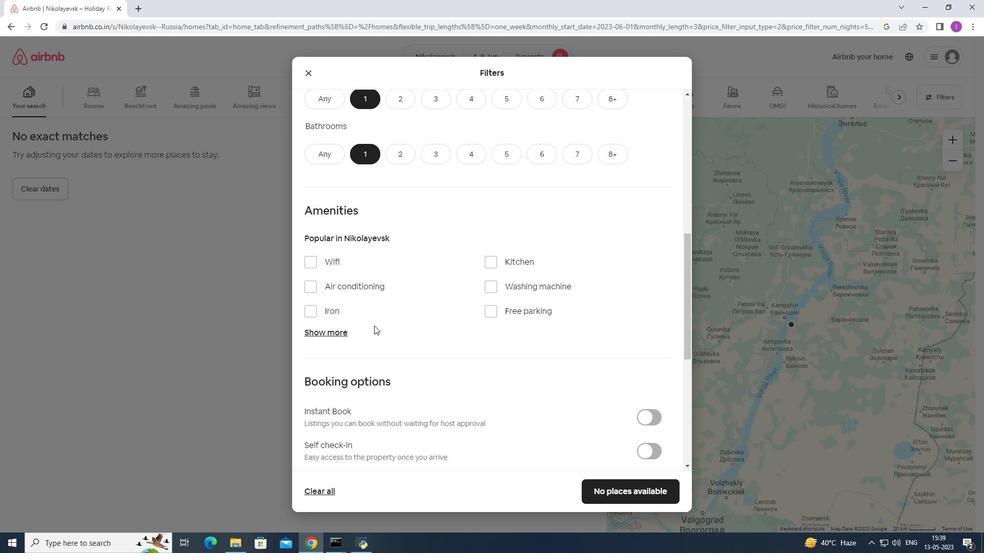 
Action: Mouse scrolled (375, 325) with delta (0, 0)
Screenshot: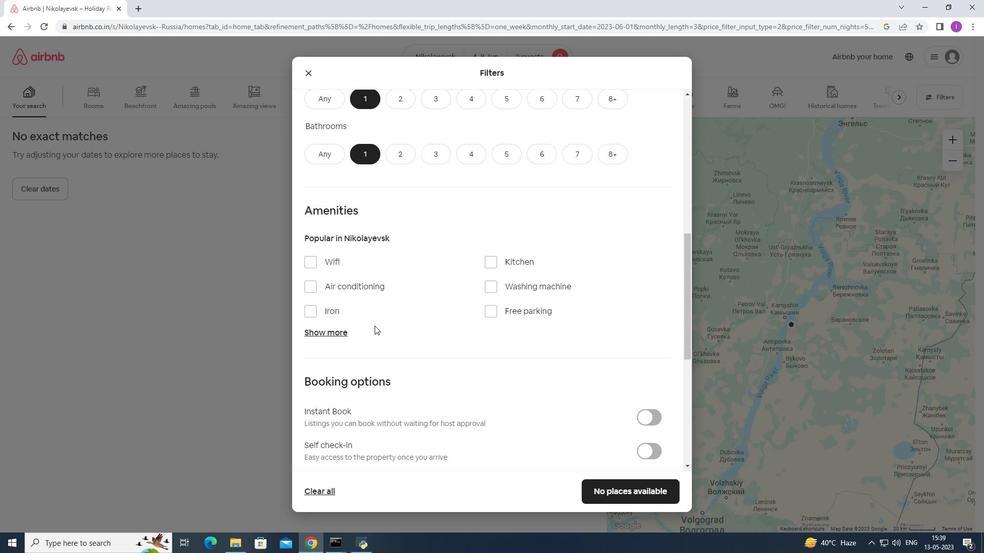 
Action: Mouse moved to (657, 351)
Screenshot: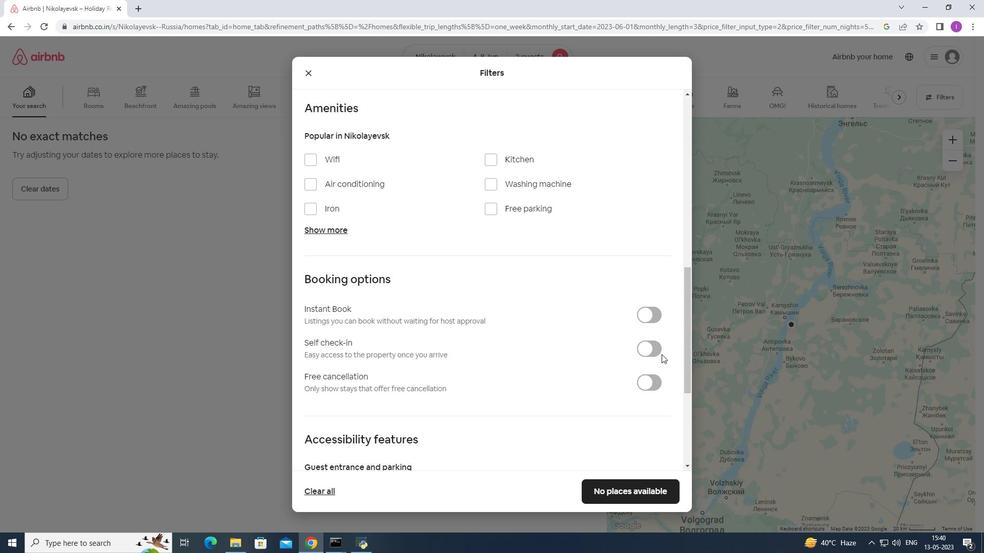 
Action: Mouse pressed left at (657, 351)
Screenshot: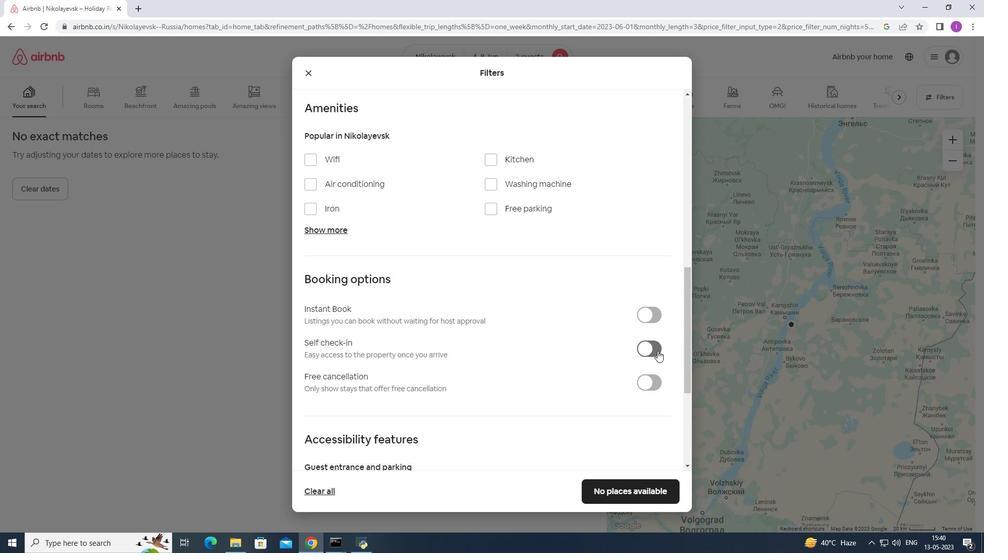 
Action: Mouse moved to (421, 389)
Screenshot: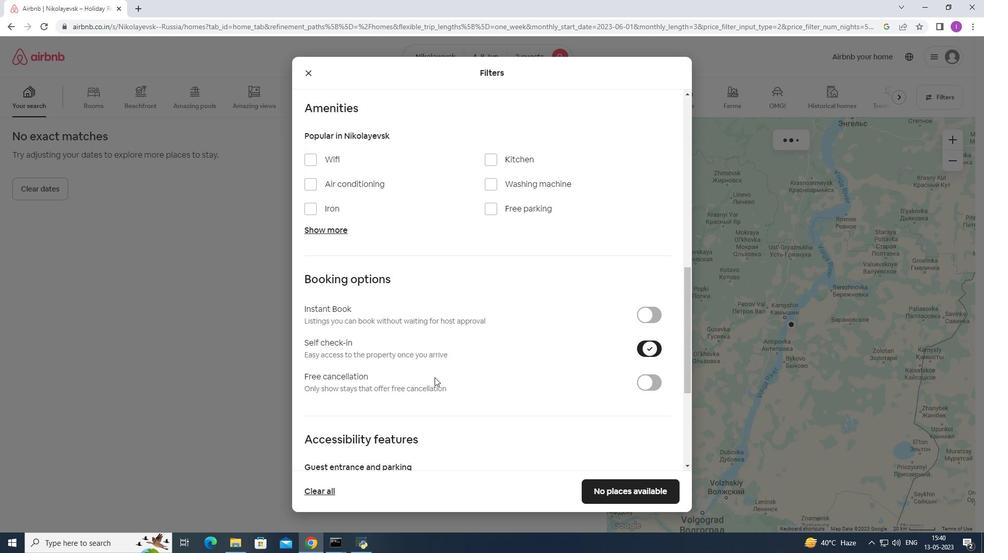 
Action: Mouse scrolled (421, 389) with delta (0, 0)
Screenshot: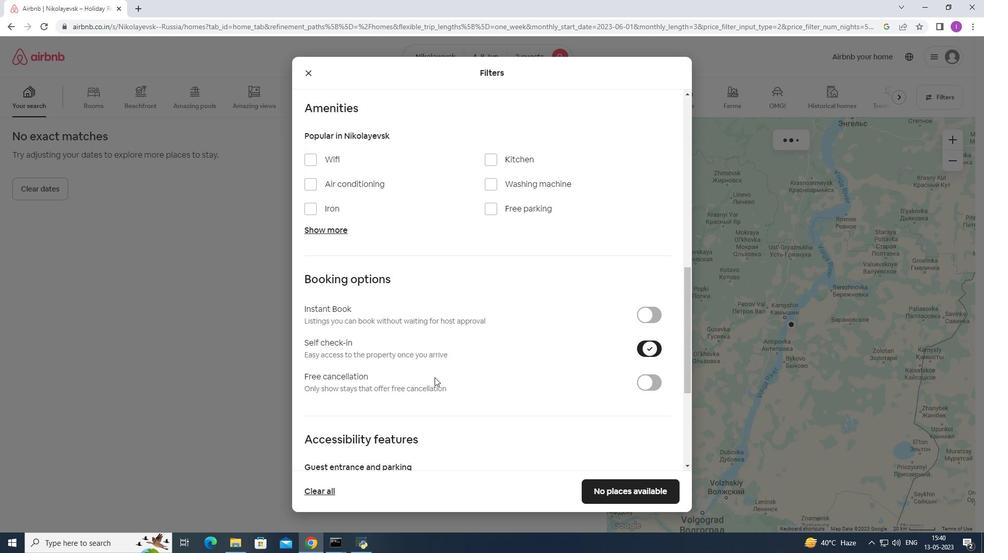 
Action: Mouse moved to (420, 392)
Screenshot: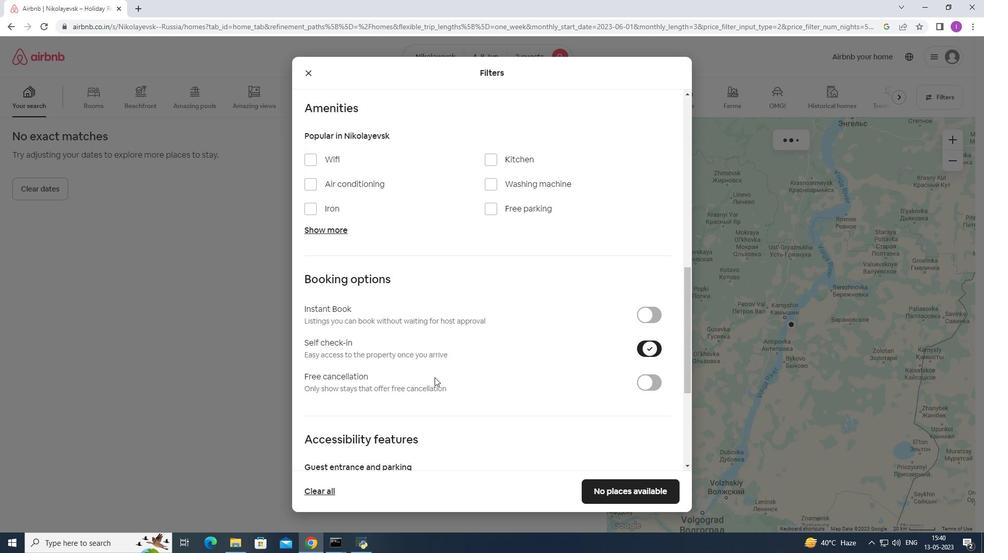 
Action: Mouse scrolled (420, 391) with delta (0, 0)
Screenshot: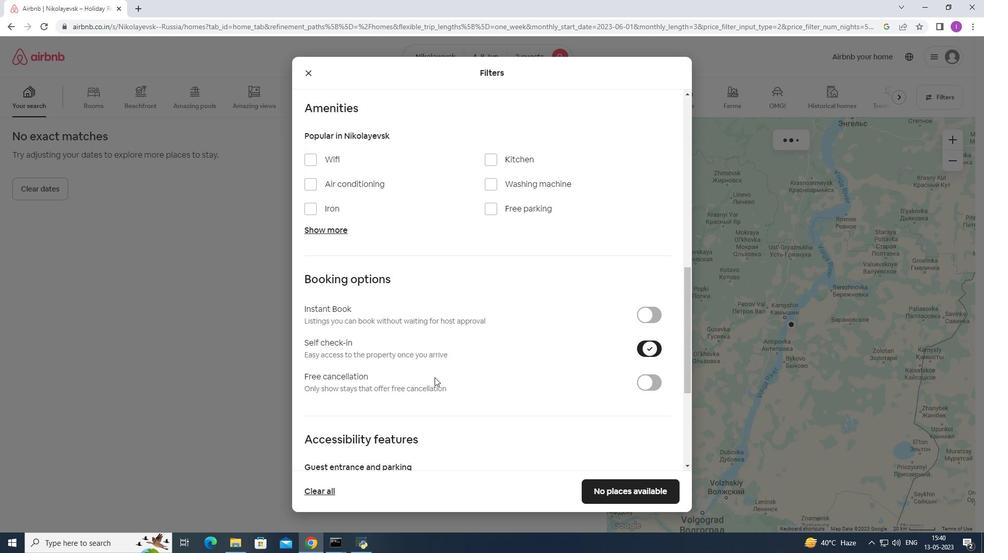 
Action: Mouse moved to (419, 393)
Screenshot: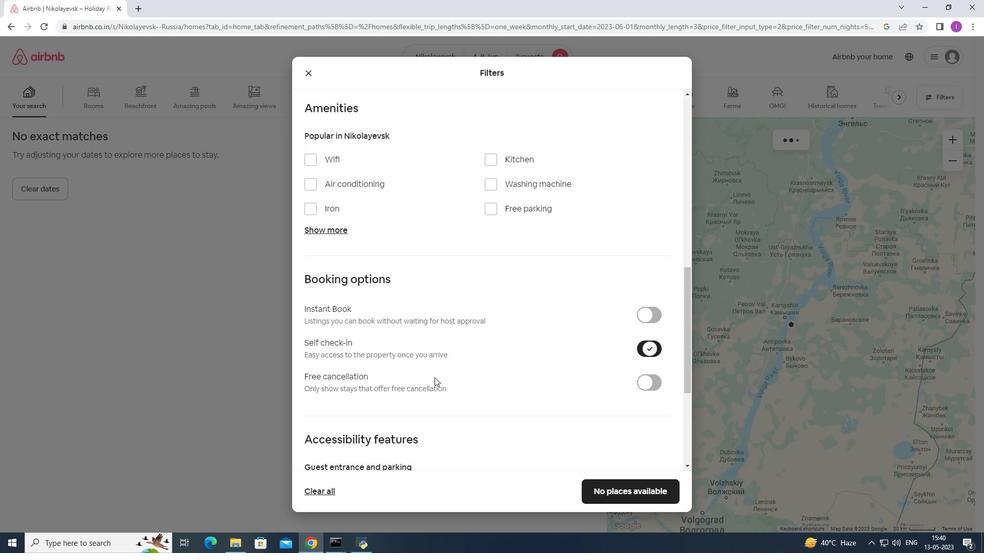 
Action: Mouse scrolled (419, 393) with delta (0, 0)
Screenshot: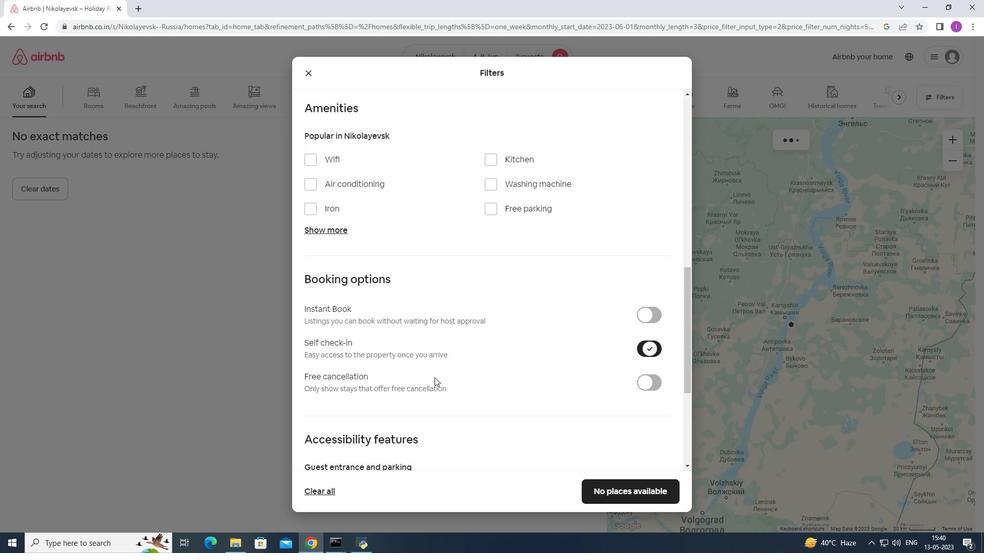 
Action: Mouse scrolled (419, 393) with delta (0, 0)
Screenshot: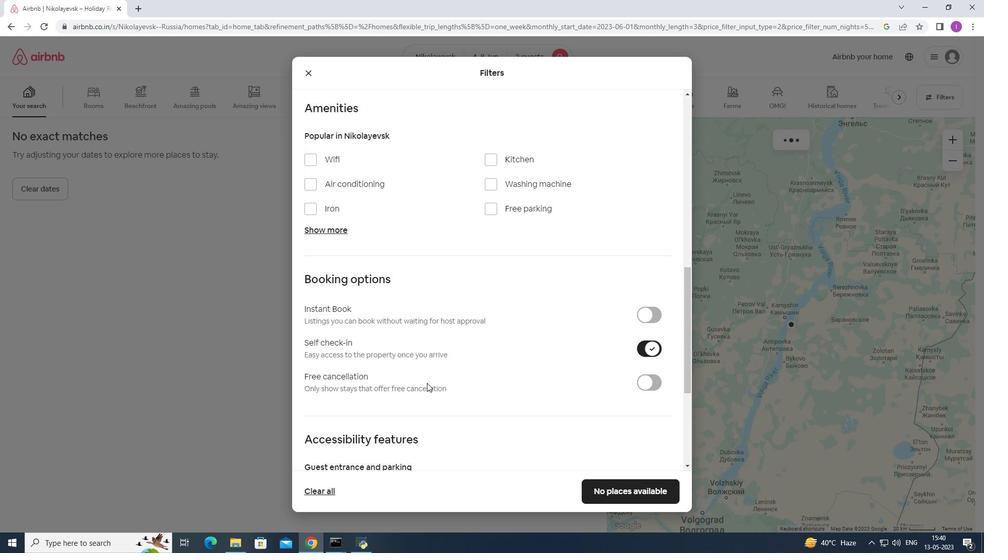 
Action: Mouse scrolled (419, 393) with delta (0, 0)
Screenshot: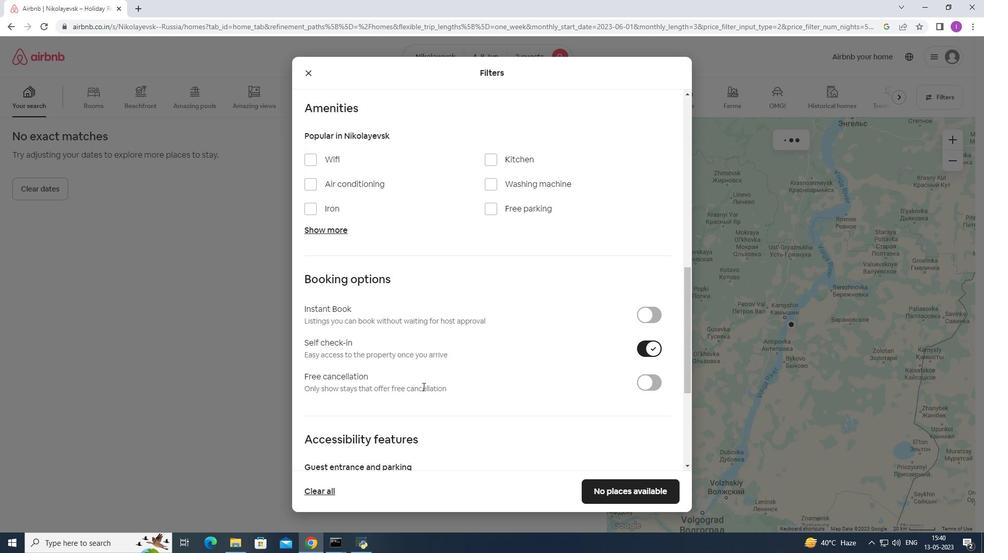 
Action: Mouse scrolled (419, 393) with delta (0, 0)
Screenshot: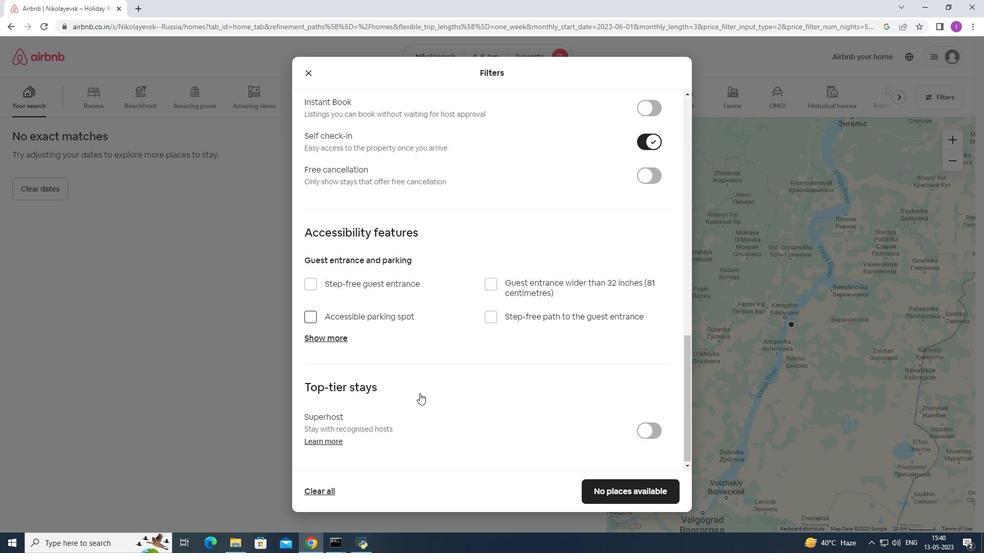 
Action: Mouse scrolled (419, 393) with delta (0, 0)
Screenshot: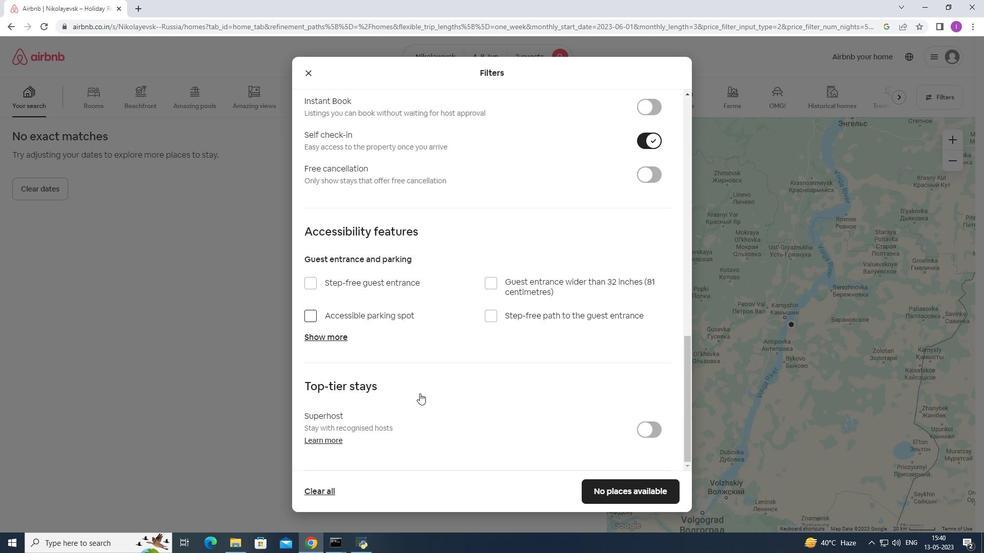 
Action: Mouse moved to (413, 399)
Screenshot: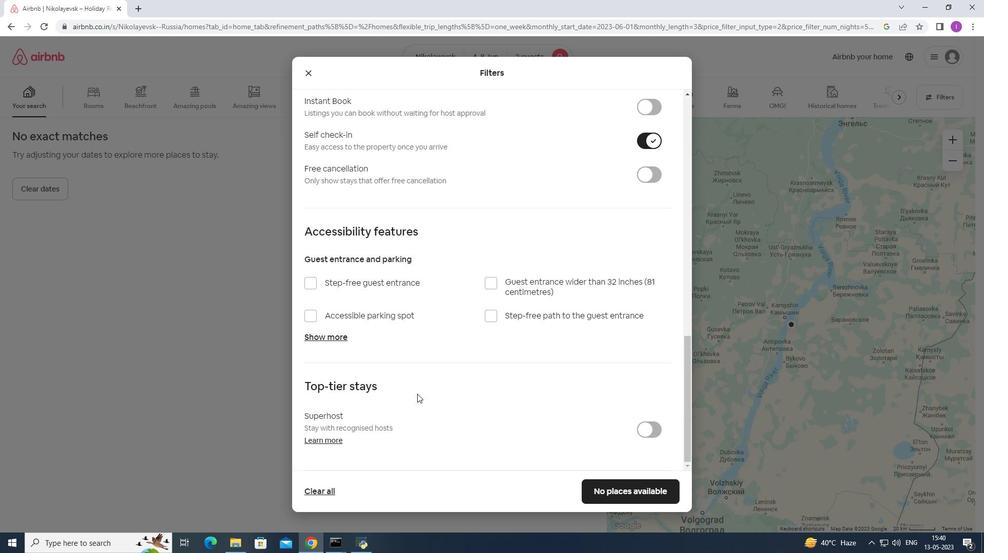 
Action: Mouse scrolled (413, 399) with delta (0, 0)
Screenshot: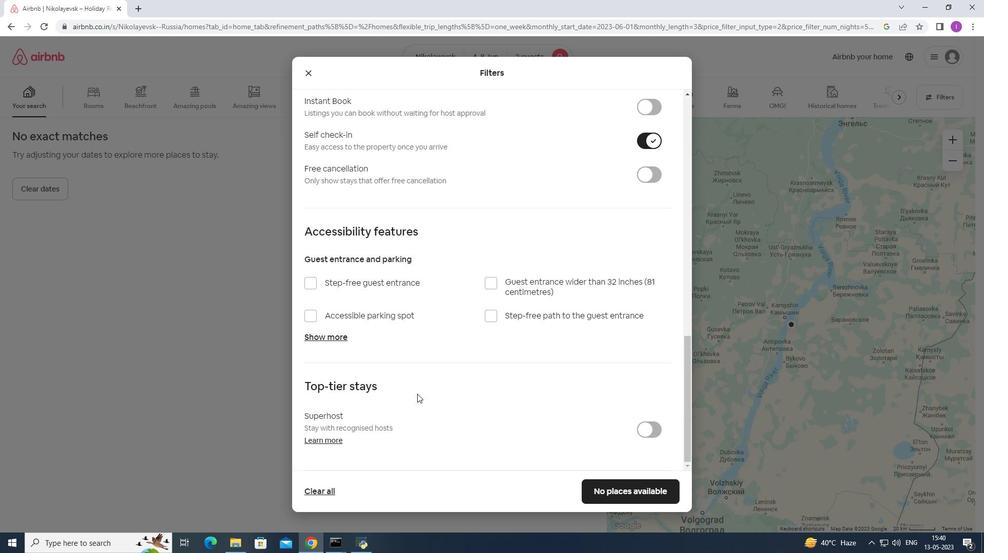 
Action: Mouse moved to (412, 403)
Screenshot: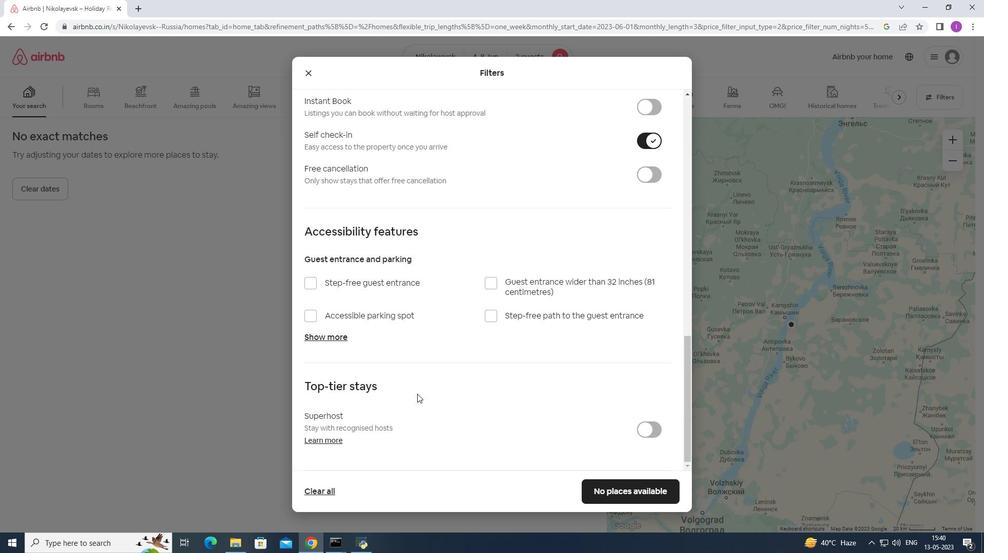 
Action: Mouse scrolled (412, 403) with delta (0, 0)
Screenshot: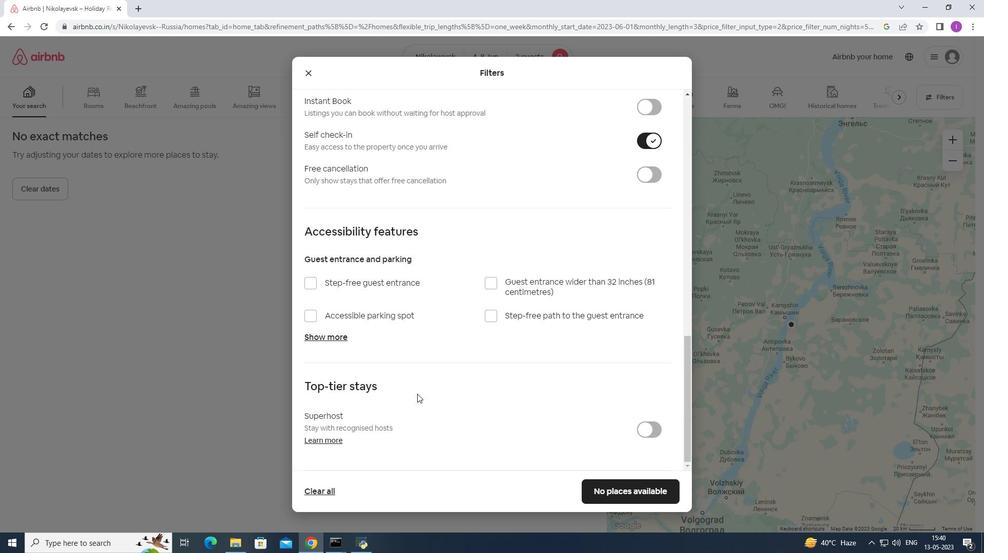 
Action: Mouse moved to (411, 405)
Screenshot: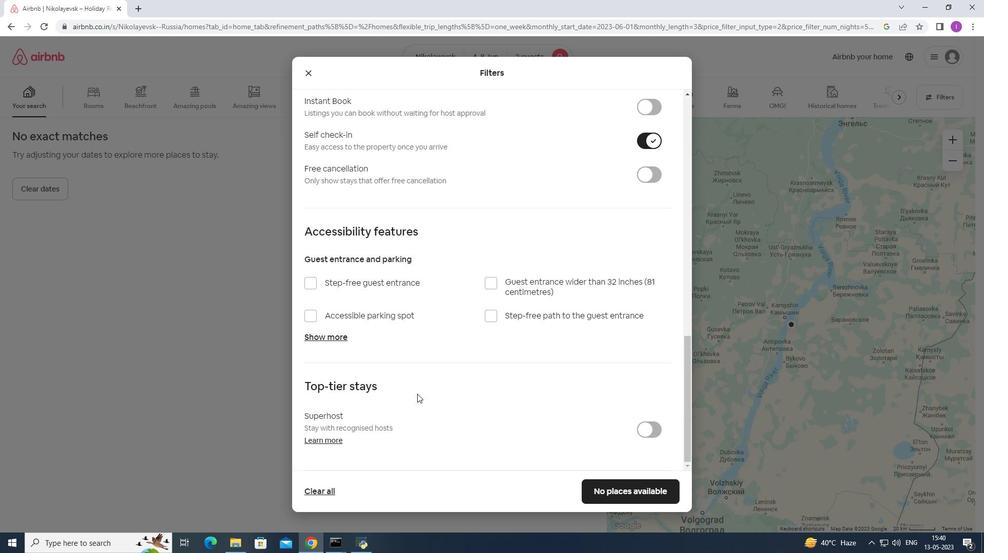 
Action: Mouse scrolled (411, 404) with delta (0, 0)
Screenshot: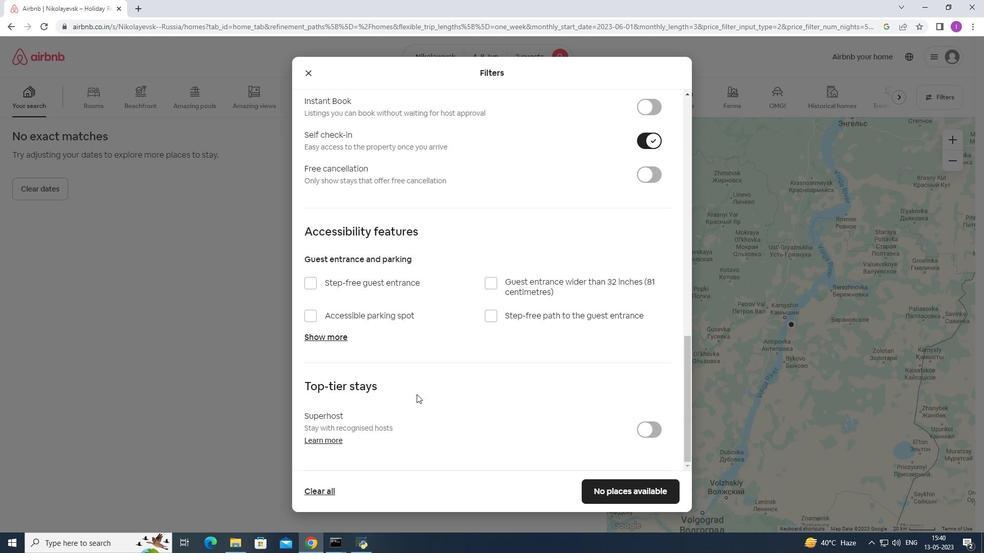 
Action: Mouse moved to (634, 493)
Screenshot: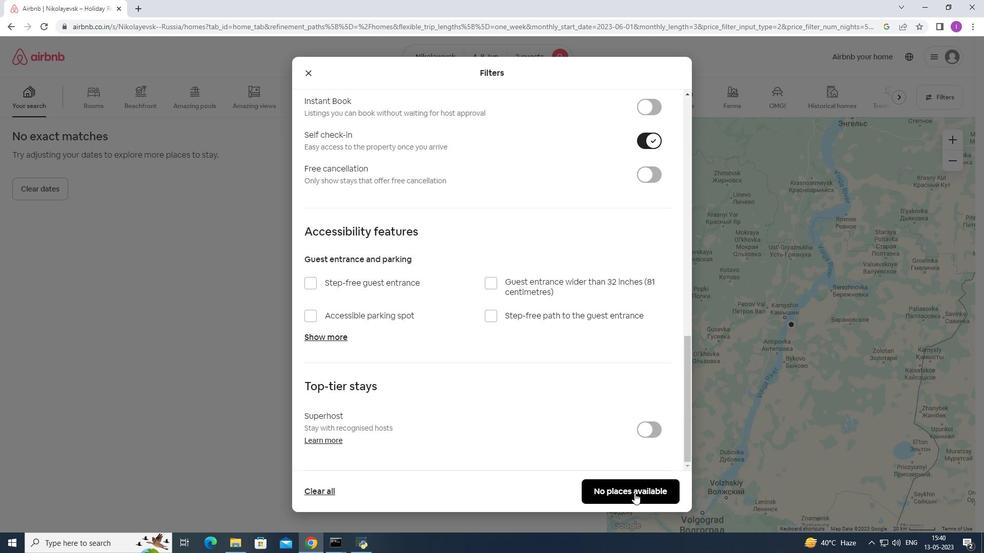 
Action: Mouse pressed left at (634, 493)
Screenshot: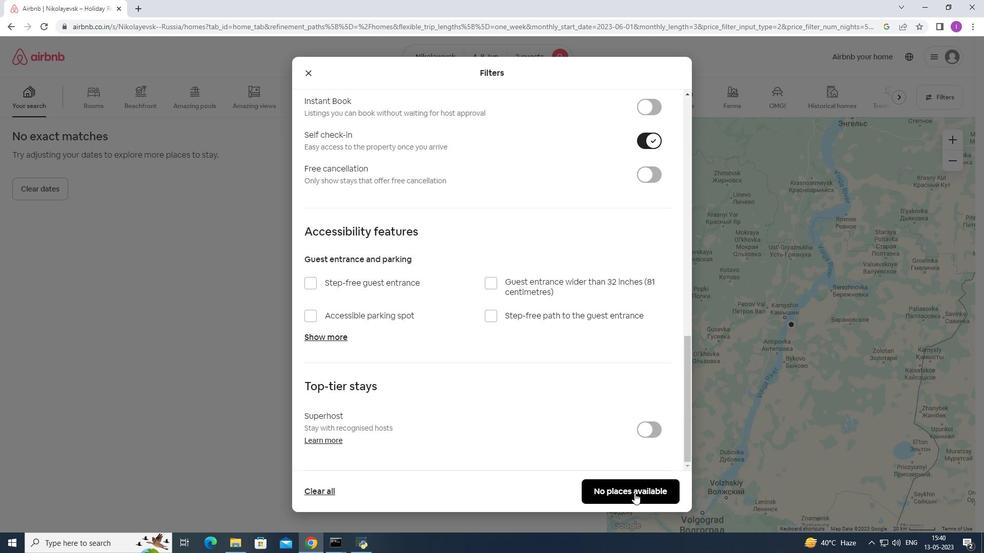 
Action: Mouse moved to (632, 490)
Screenshot: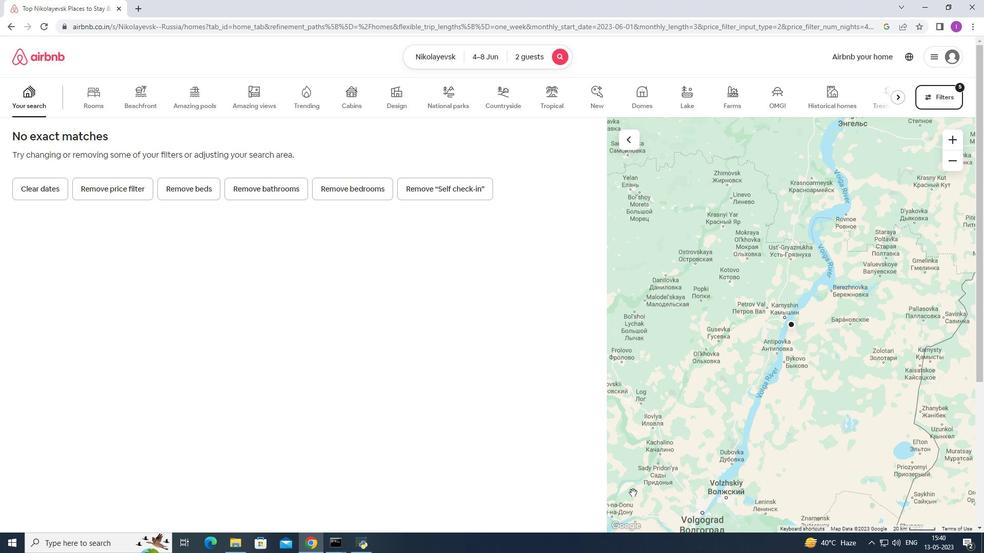 
